 Task: Write a JavaScript function to check if a string is a valid URL.
Action: Mouse moved to (81, 6)
Screenshot: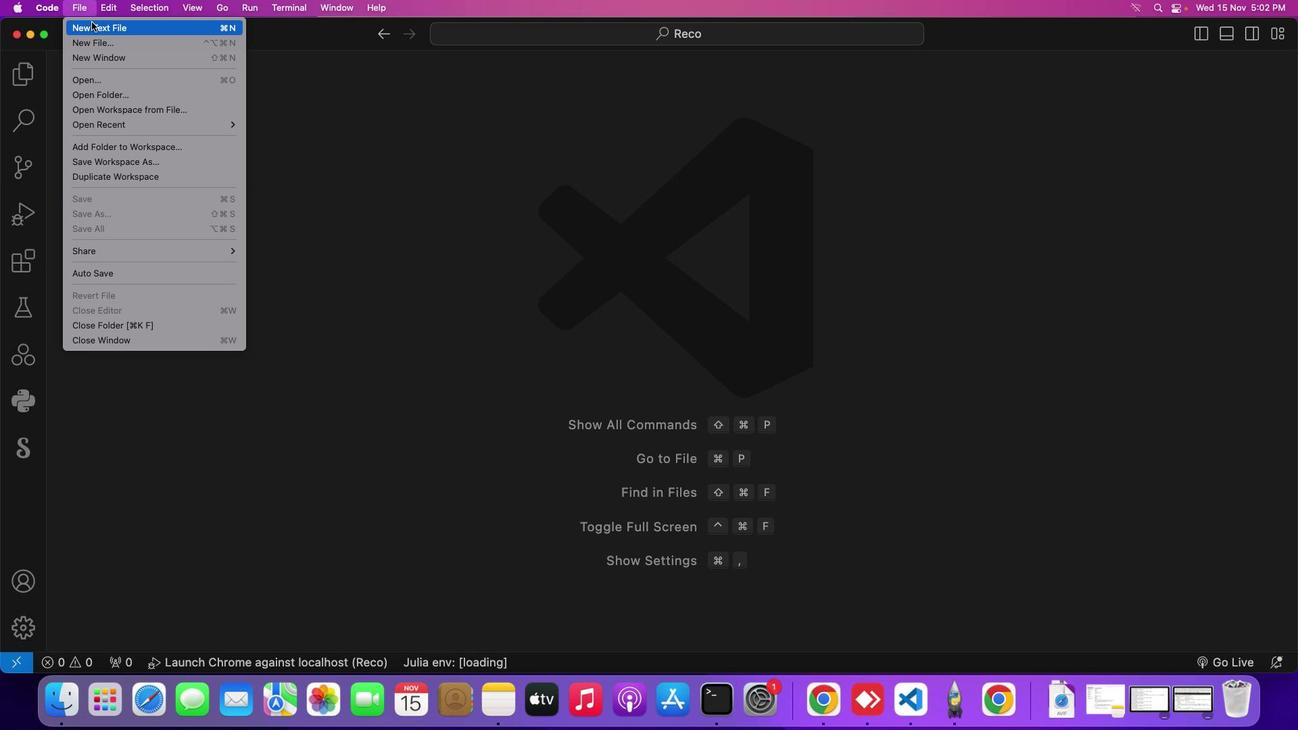 
Action: Mouse pressed left at (81, 6)
Screenshot: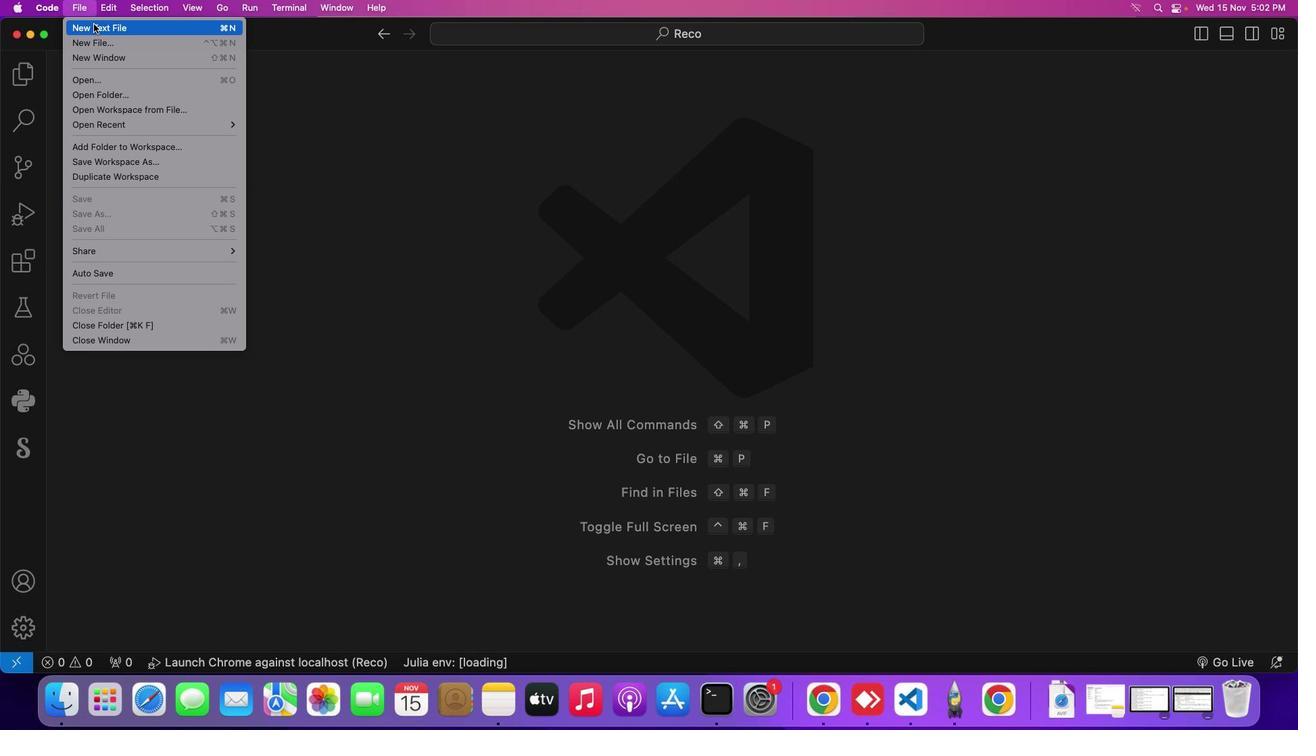 
Action: Mouse moved to (93, 23)
Screenshot: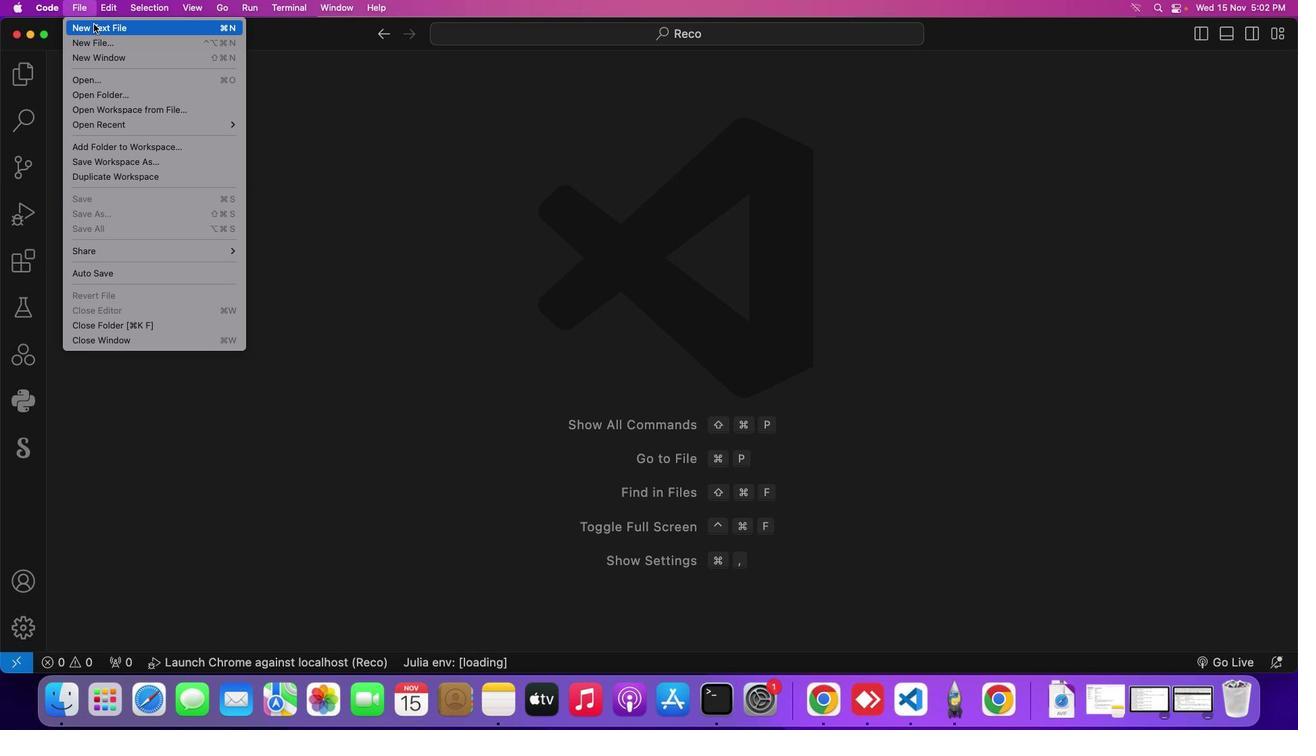 
Action: Mouse pressed left at (93, 23)
Screenshot: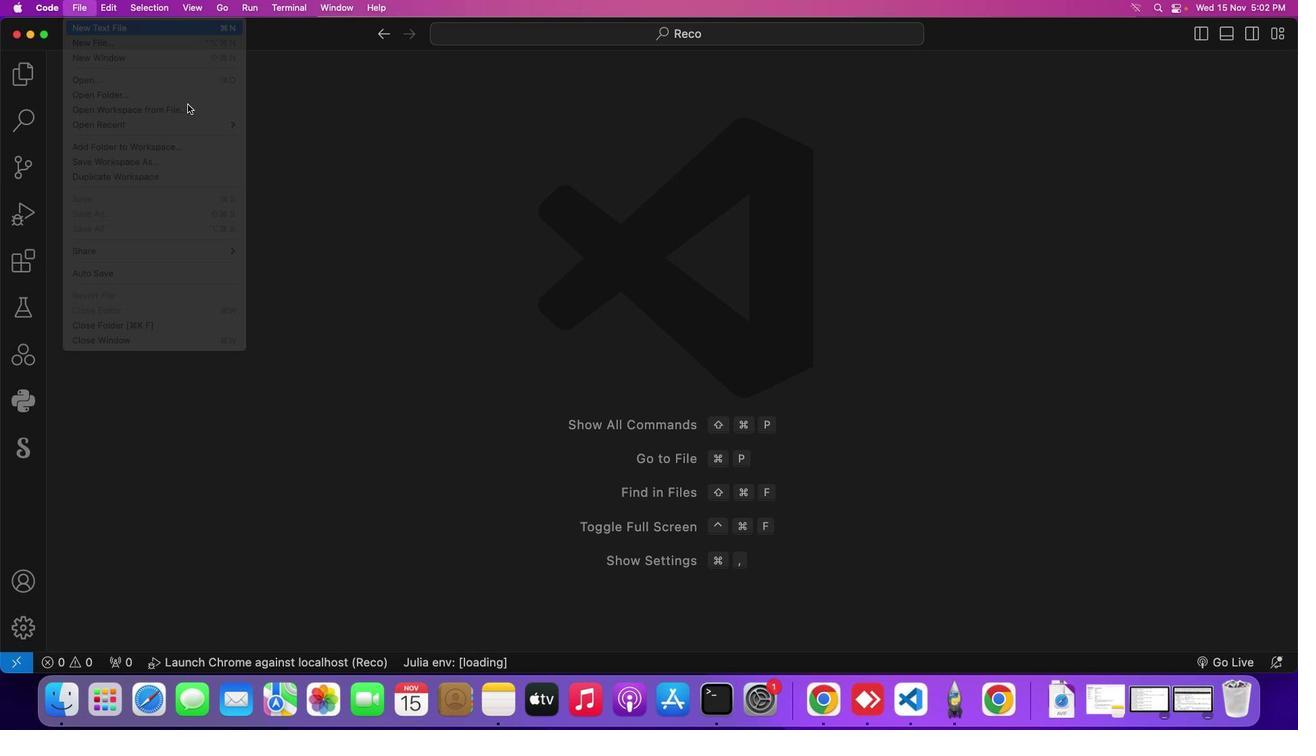 
Action: Mouse moved to (293, 281)
Screenshot: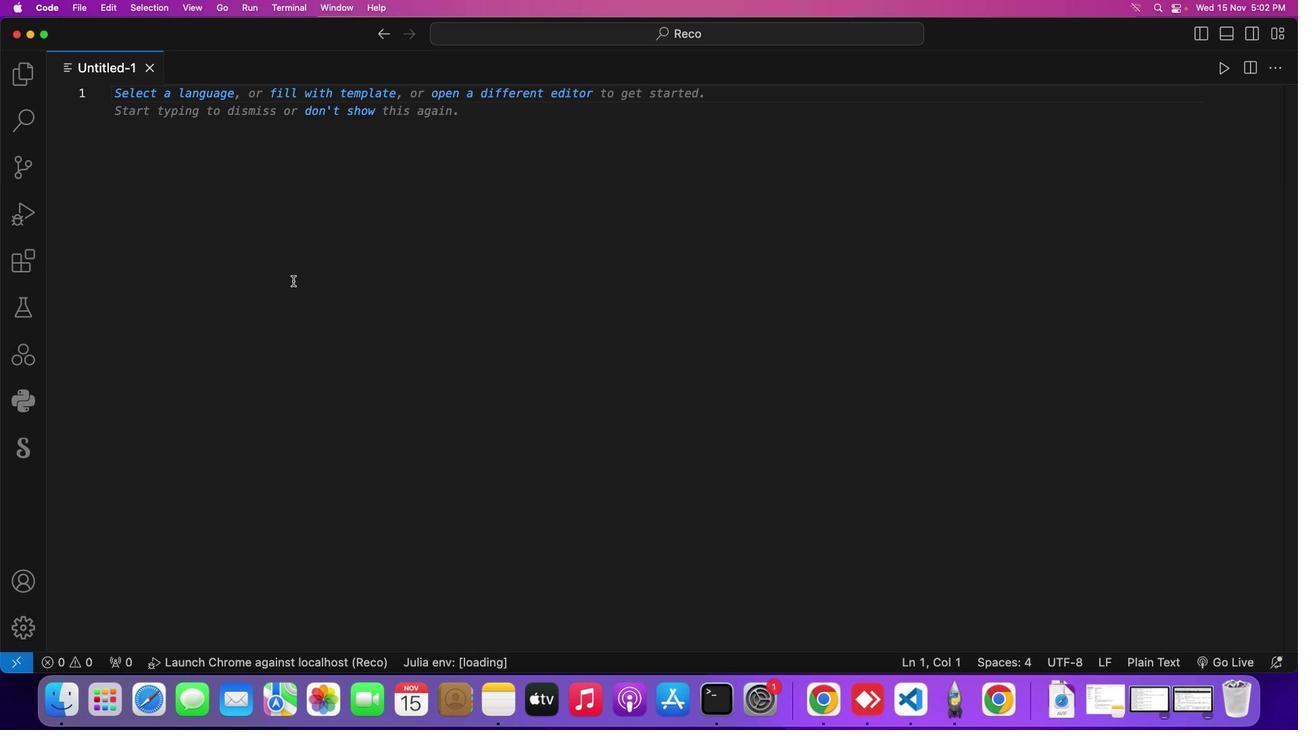 
Action: Key pressed Key.cmd's'
Screenshot: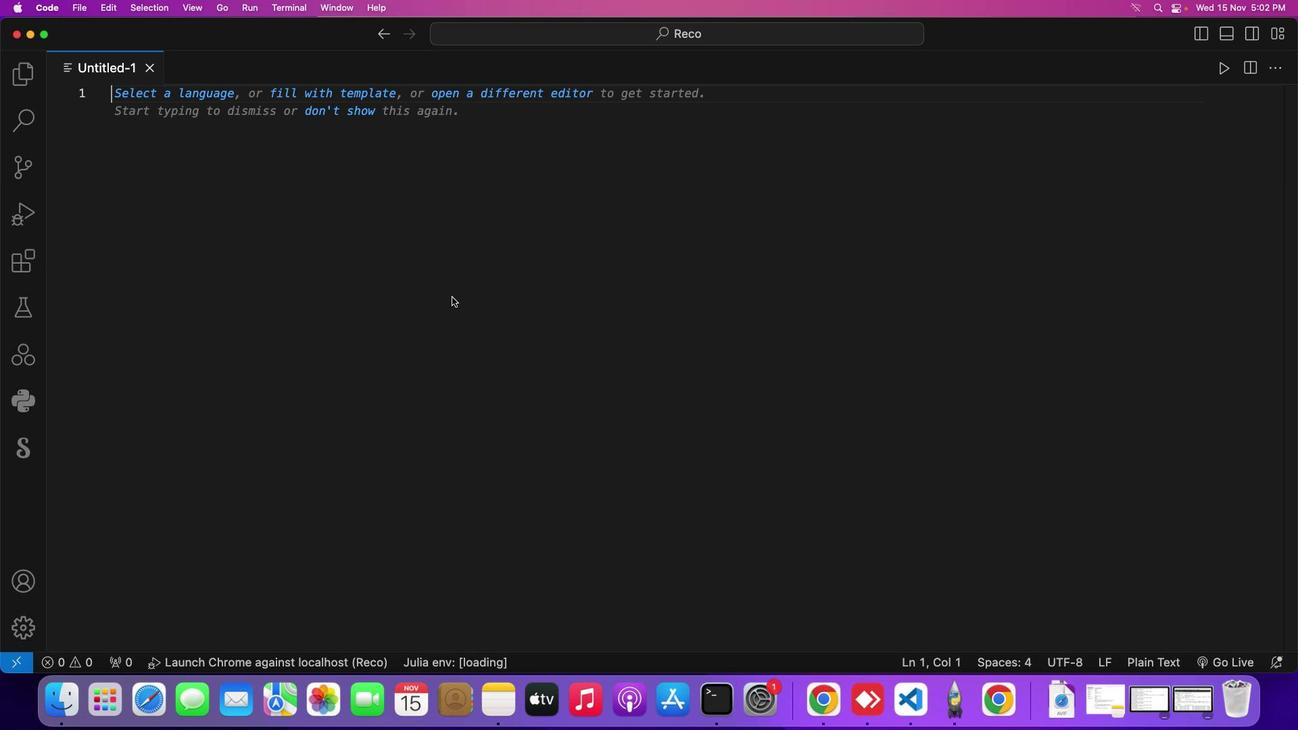 
Action: Mouse moved to (668, 281)
Screenshot: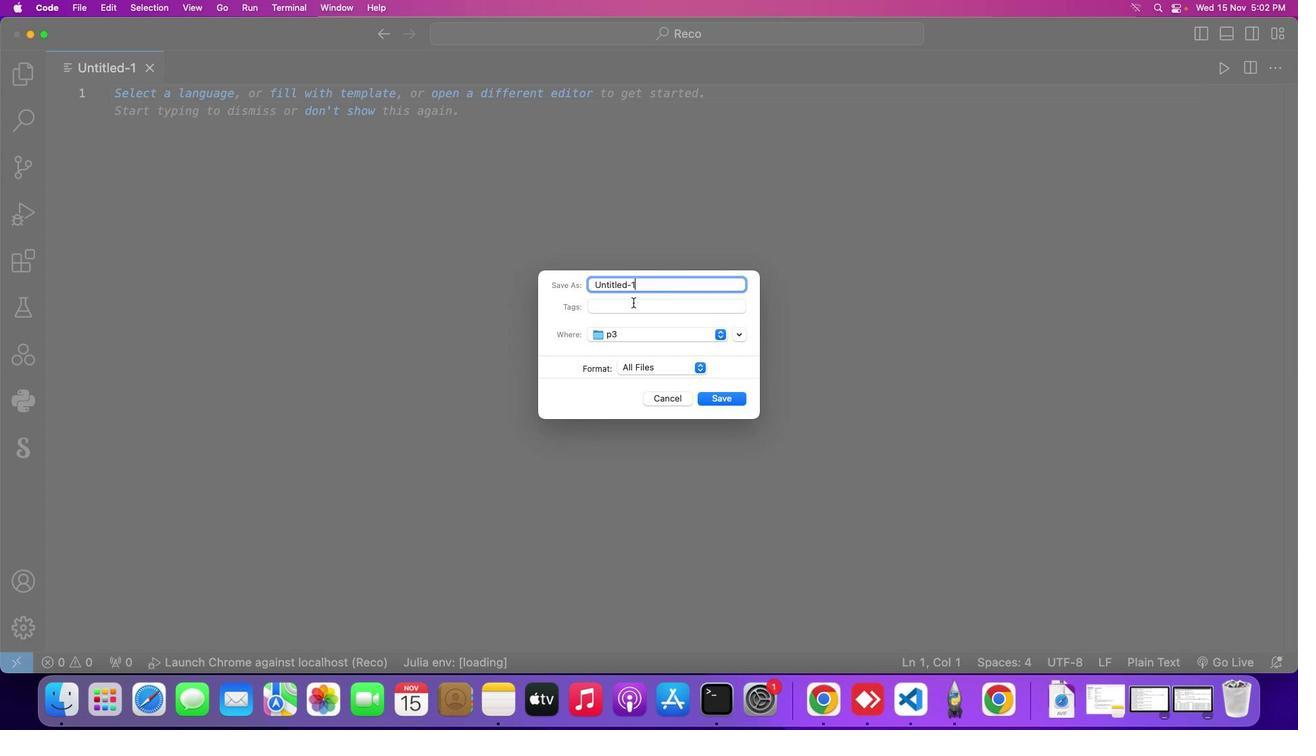 
Action: Mouse pressed left at (668, 281)
Screenshot: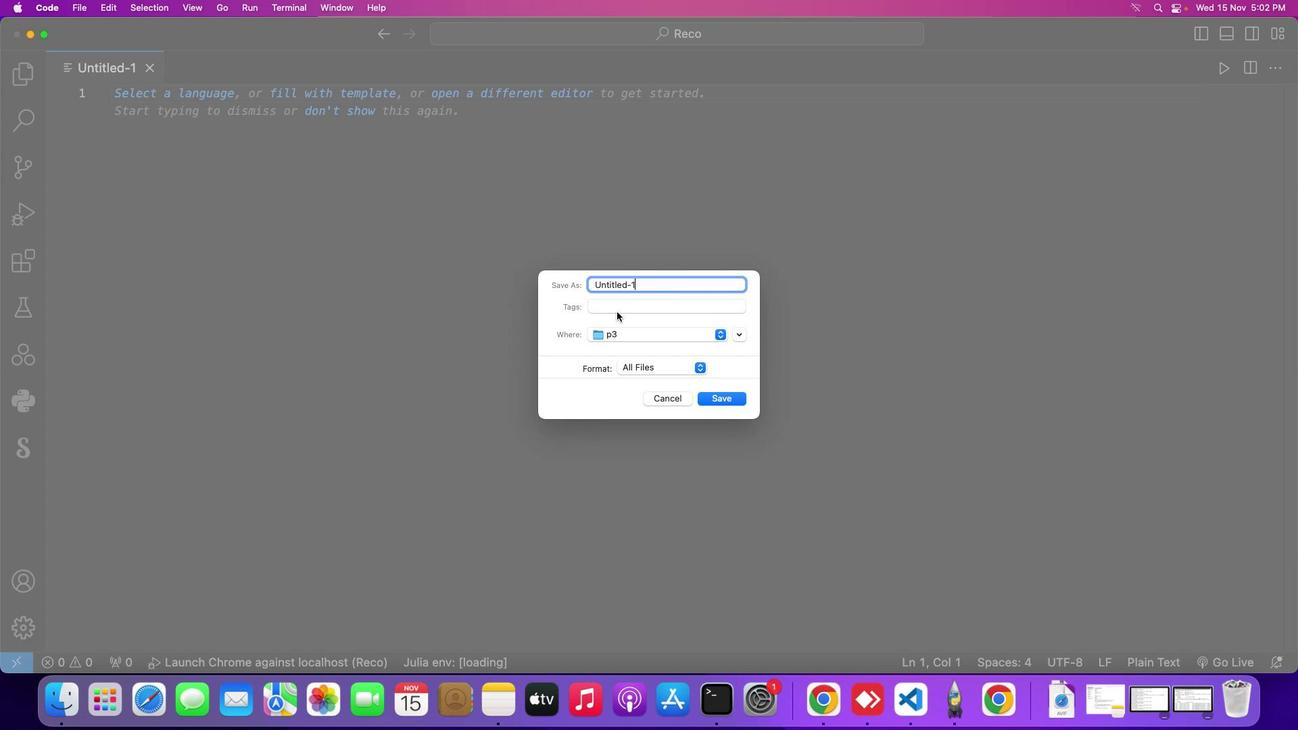 
Action: Mouse moved to (617, 311)
Screenshot: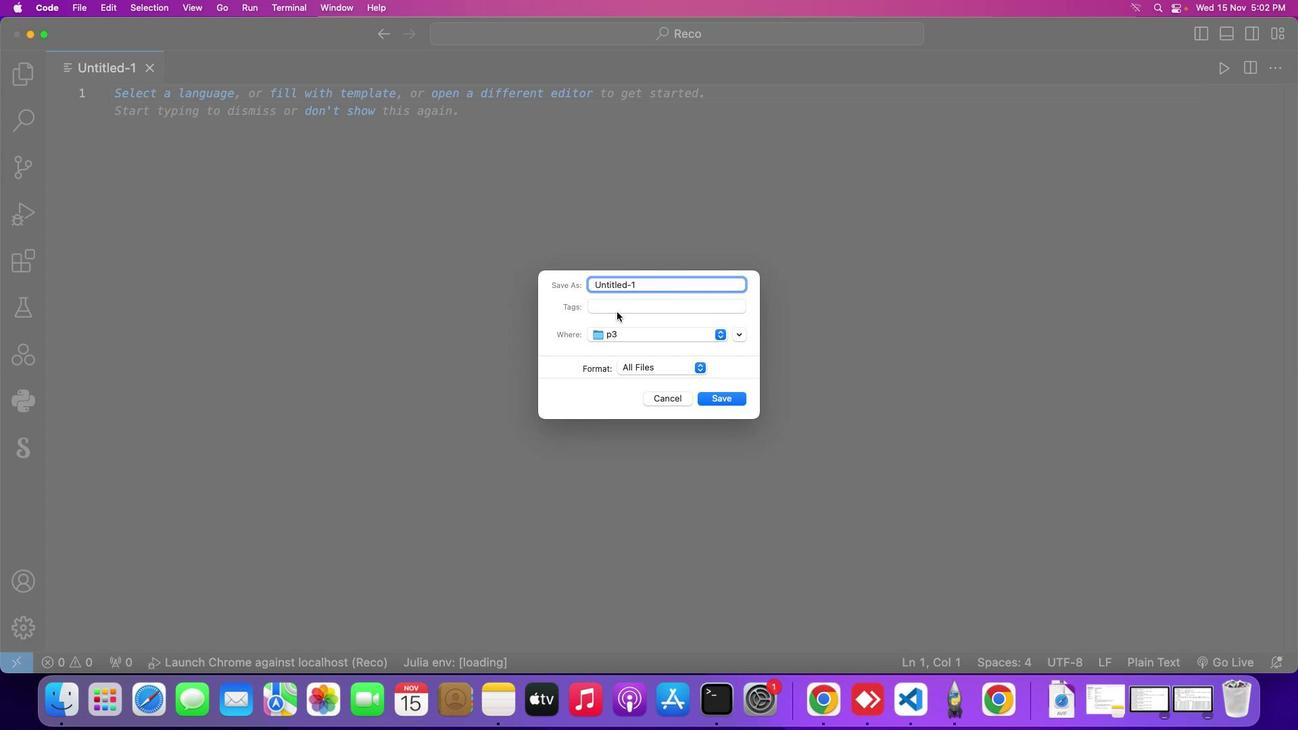 
Action: Key pressed Key.backspaceKey.backspaceKey.backspaceKey.backspaceKey.backspaceKey.backspaceKey.backspaceKey.backspaceKey.backspaceKey.backspace'd''e''m''o'Key.shift_r'C''h''e''c''k''.''j''s'Key.enter'f'Key.backspace'f''y''b''c'Key.backspaceKey.backspaceKey.backspace'u''n''c''t''i''o''n'Key.space'v''a''k''u'Key.backspaceKey.backspace'l''i''d''a''t''e'Key.shift_r'U''R''L'Key.shift_r'(''u''r''l'Key.rightKey.spaceKey.shift_r'{'Key.enter'c''o''n''s''t'Key.space'u''r''l'Key.shift_r'R''e''g''e''x'Key.space'='Key.space'/'Key.shift_r'^'Key.shift_r'(''f''t''p'Key.shift_r'|''h''t''t''p'Key.shift_r'|''g'Key.backspace'h''t''t''p''s'Key.spaceKey.backspaceKey.rightKey.shift_r':''\\''/''\\''/''['Key.shift_r'('Key.backspaceKey.shift_r'^'Key.spaceKey.shift_r'"'Key.backspaceKey.shift_r'"'Key.backspaceKey.backspaceKey.shift_r'"'Key.rightKey.backspaceKey.spaceKey.leftKey.leftKey.spaceKey.rightKey.rightKey.backspaceKey.rightKey.shift_r'+'Key.shift_r'$''d''='Key.backspaceKey.backspace'/'';'Key.enterKey.enter'i''f'Key.spaceKey.shift_r'(''u''r''l'Key.shift_r'r'Key.backspaceKey.shift_r'R''e''g''e''x''.''t''e''s''t'Key.shift_r'(''u''r''l'Key.rightKey.rightKey.spaceKey.shift_r'{'Key.enter'r''e''t''u''r''n'Key.spaceKey.shift_r'"'Key.shift_r'V''a''l''i''d'Key.spaceKey.shift_r'U''R''L'Key.right';'Key.enterKey.backspaceKey.backspaceKey.backspaceKey.down'e''l''s''e'Key.spaceKey.shift_r'{'Key.enterKey.upKey.leftKey.leftKey.leftKey.spaceKey.downKey.tab'r''e''t''u''r''n'Key.spaceKey.shift_r'"'Key.shift_r'I''n''v''a''l''i''d'Key.spaceKey.shift_r'U''R'Key.shift_r'L'Key.right';'Key.downKey.downKey.enterKey.enter'/''/'Key.spaceKey.shift_r'E''x''a''m''p''l''e'Key.space'u''s''a''g''e'Key.shift_r':'Key.enter'c''o''n''s''t'Key.space'u''r''l''1'Key.space'='Key.spaceKey.shift_r'"''h''t''t''p''s'Key.shift_r':''/''/''w''w''w''.''e''x''a''m''p''l''e''.''c''o''m'Key.right';'Key.enter'c''o''n''s''t'Key.space'u''r''l''2'Key.space'='Key.spaceKey.shift_r'"'Key.shift_r'I''n''v''a''l''i''d''-''u''r''l'Key.right';'Key.enterKey.enter'c''o''n''s''o''l''e''.''l''o''g'Key.shift_r'(''v''a''l''i''d''d'Key.backspace'a''t''e'Key.shift_r'U''R''L'Key.shift_r'(''u''r''l''1'Key.rightKey.right';'Key.tab'/''/'Key.space'v''a''l''i''d'Key.space'u''r'';'Key.backspace'l'Key.enter'c''o''n''s''o''l''e''.''l''o''g'Key.shift_r'(''c'Key.backspaceKey.shift_r'V''a''l''i'Key.backspaceKey.backspaceKey.backspaceKey.backspace'v''a''l''i''d''a''t''e'Key.shift_r'R'Key.backspaceKey.shift_r'U''r'Key.backspaceKey.shift_r'R''L'Key.shift_r'(''u''r''l''2'Key.rightKey.right';'Key.tab'/''/'Key.space'i'Key.backspaceKey.shift_r'I''n''v''a''l''i''d'Key.spaceKey.shift_r'U''R''L'Key.enterKey.enter
Screenshot: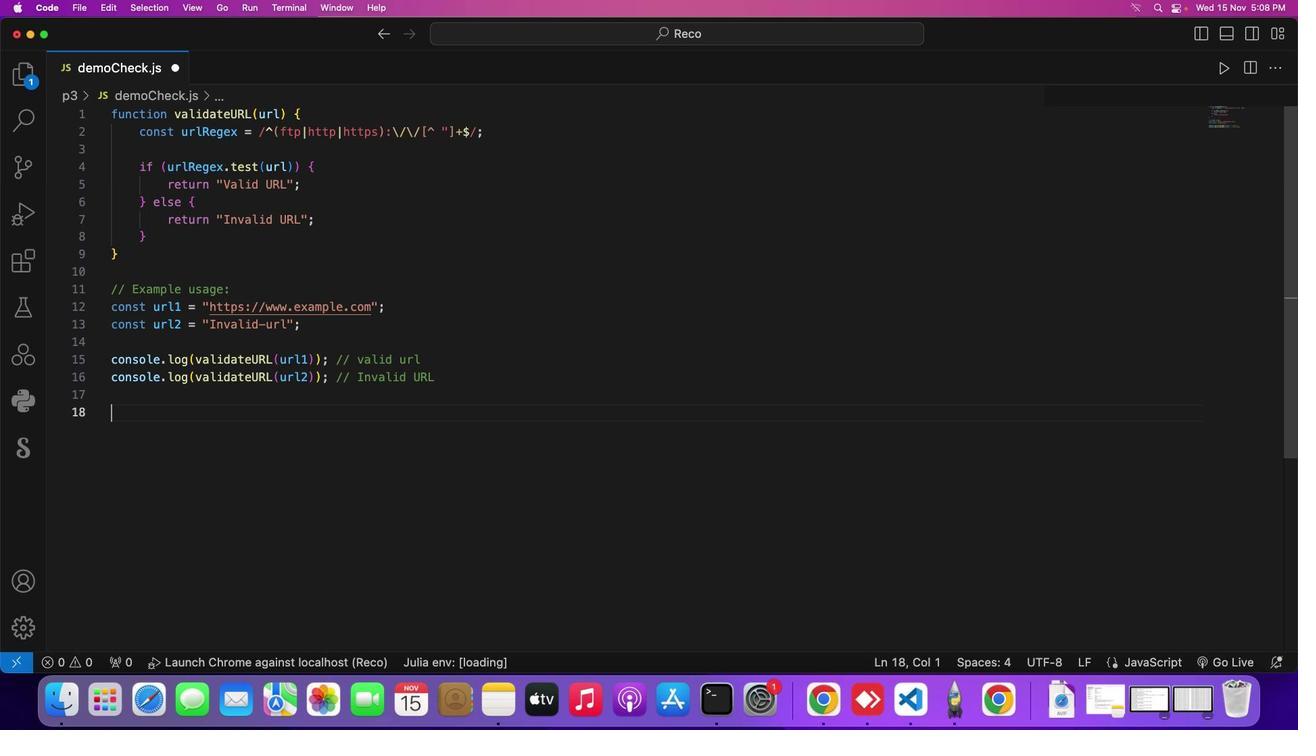 
Action: Mouse moved to (388, 346)
Screenshot: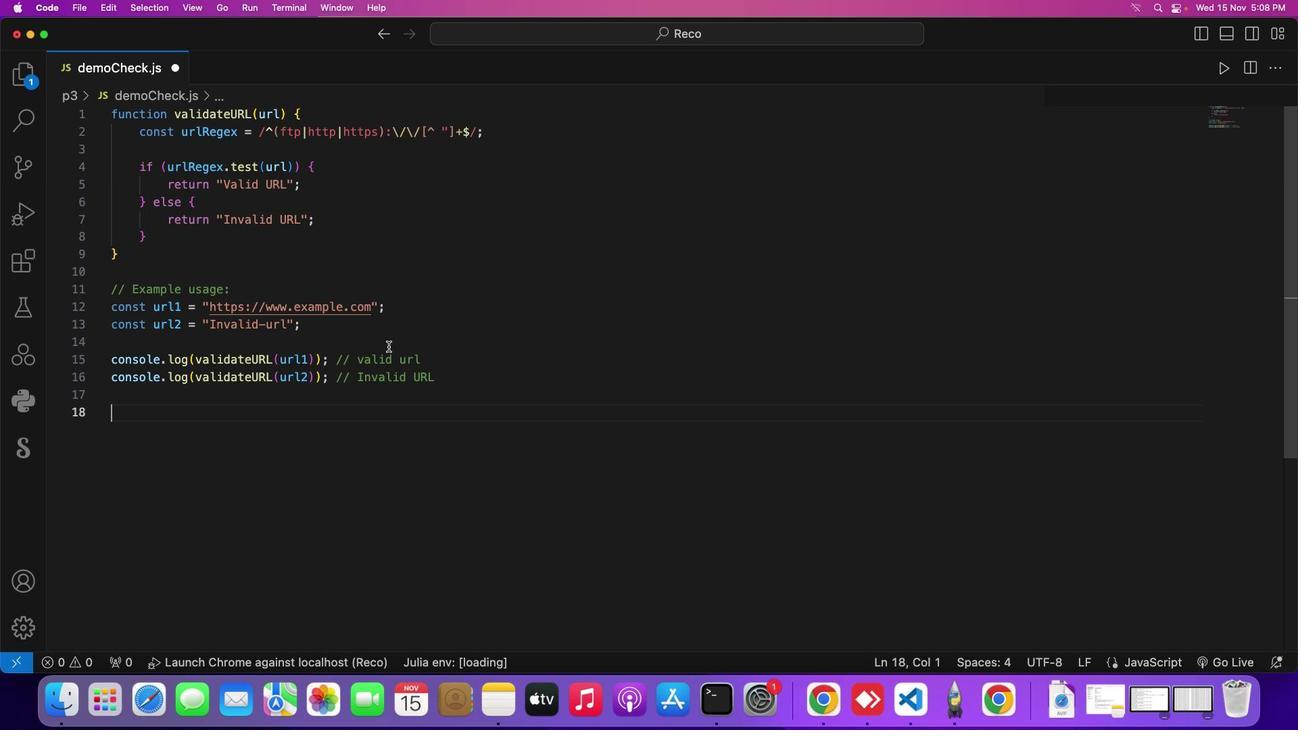 
Action: Key pressed Key.cmd's'
Screenshot: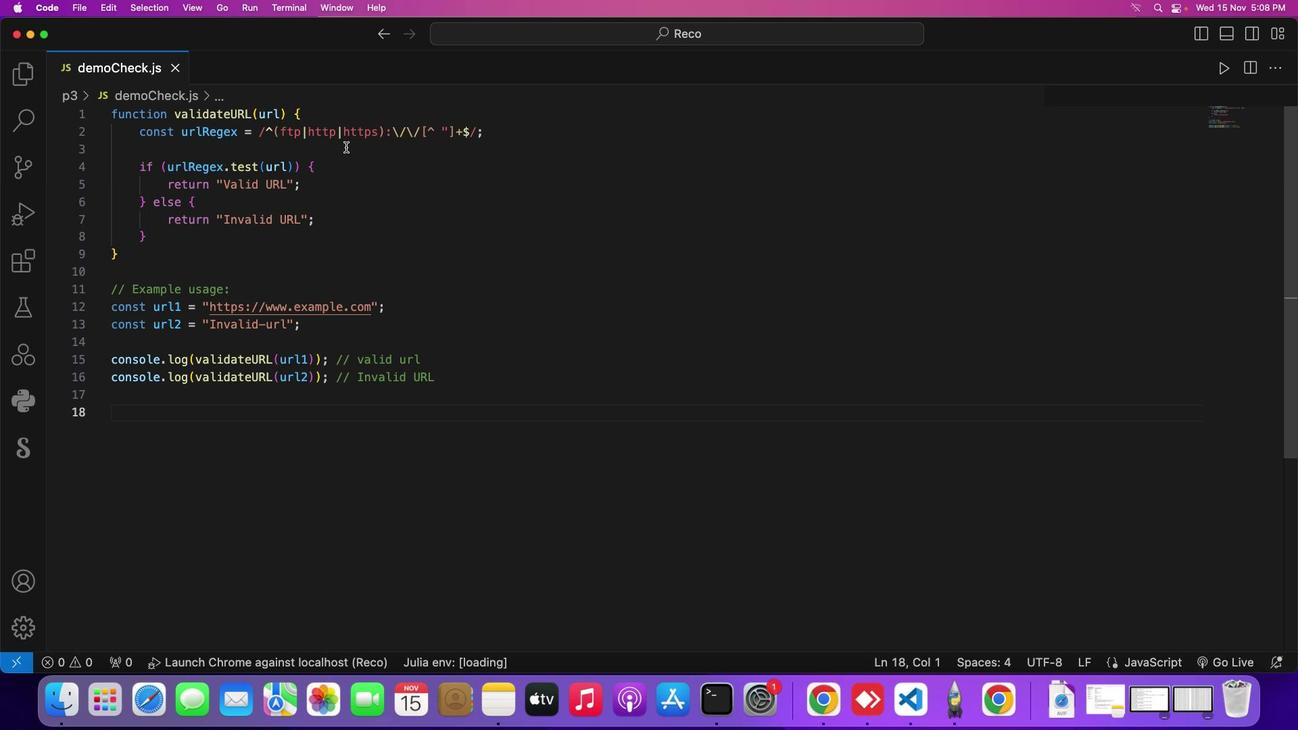 
Action: Mouse moved to (316, 17)
Screenshot: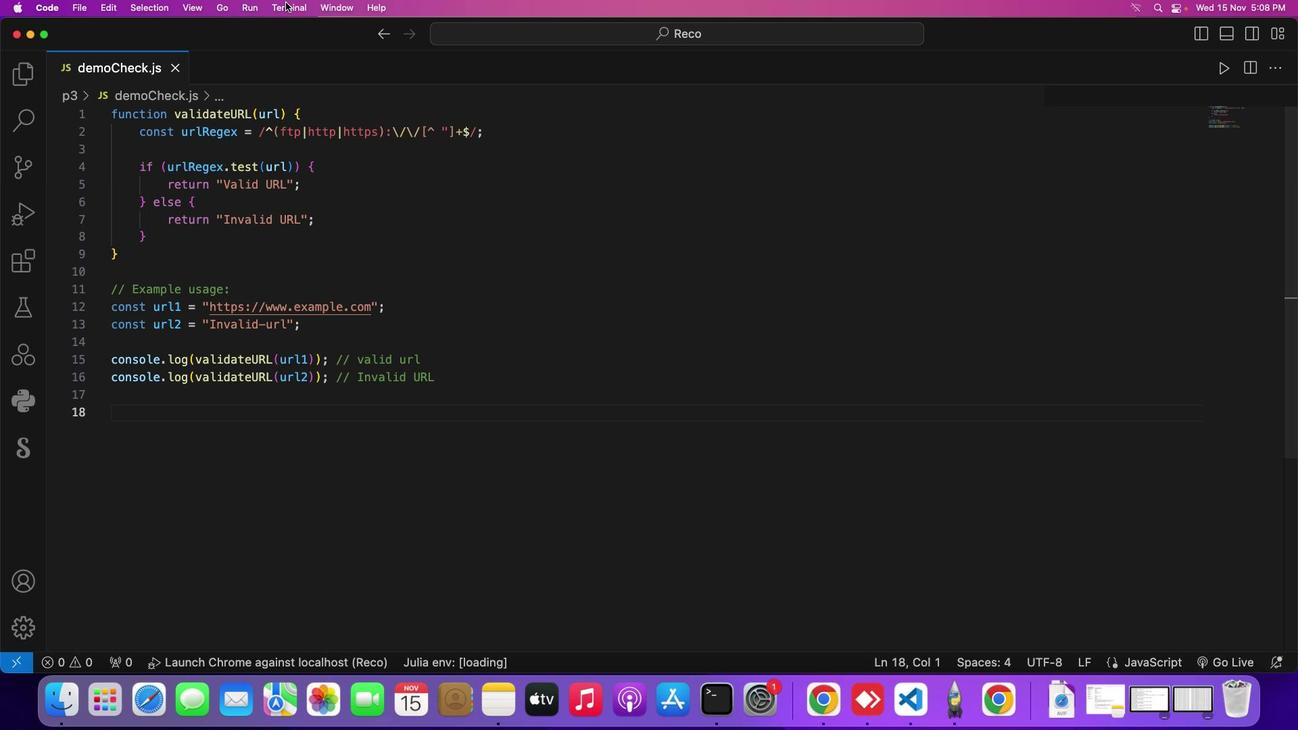 
Action: Key pressed Key.cmd
Screenshot: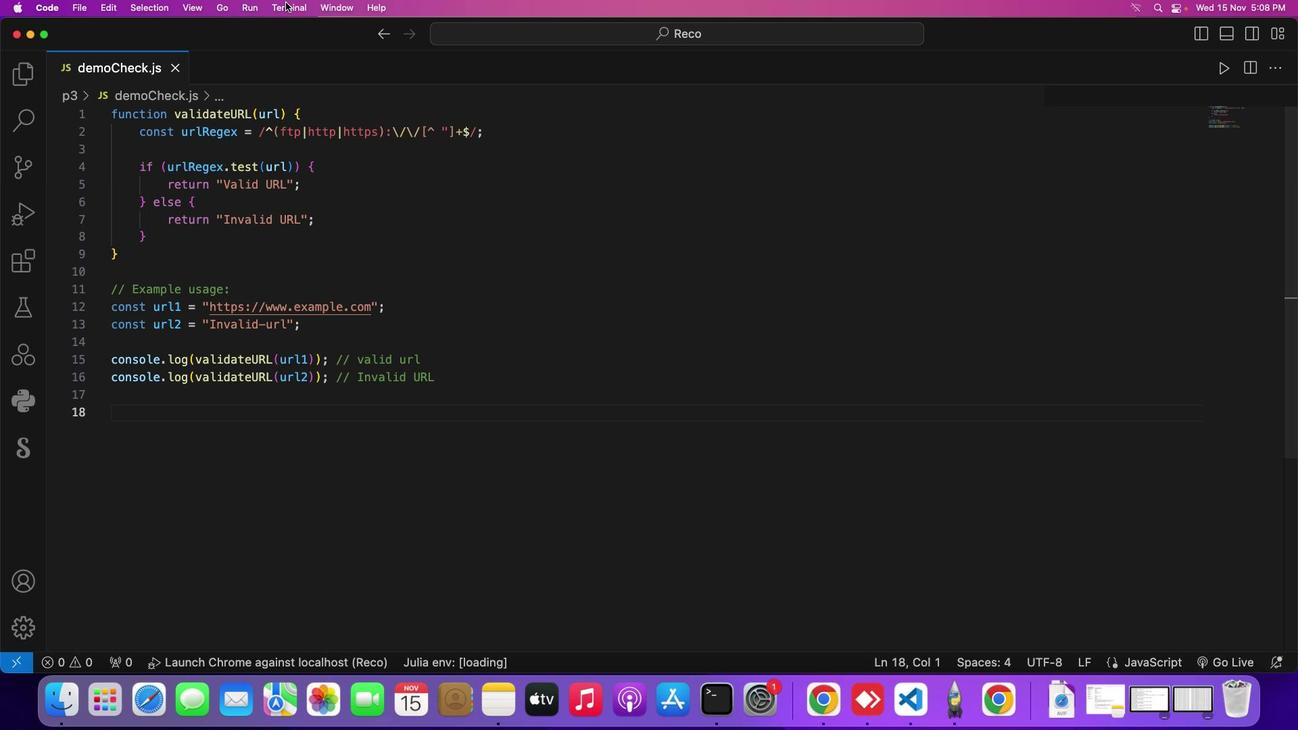 
Action: Mouse moved to (280, 0)
Screenshot: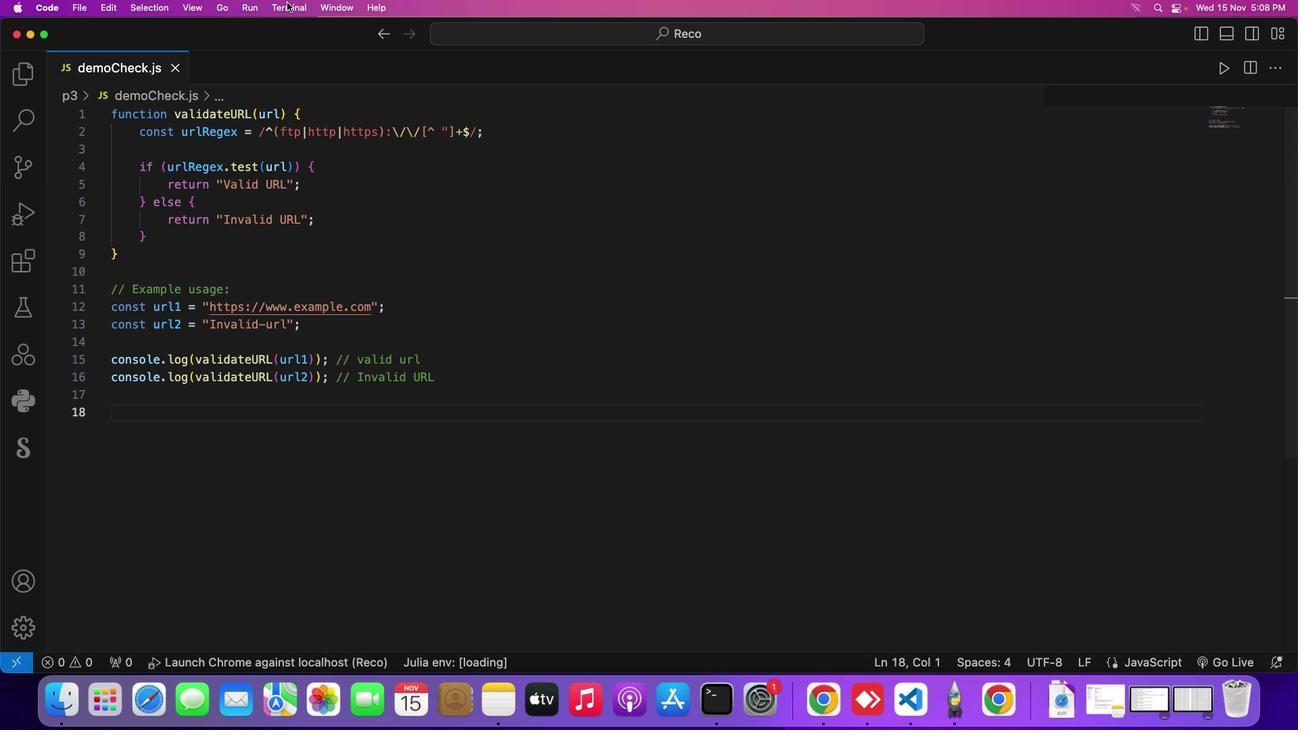 
Action: Key pressed 's'
Screenshot: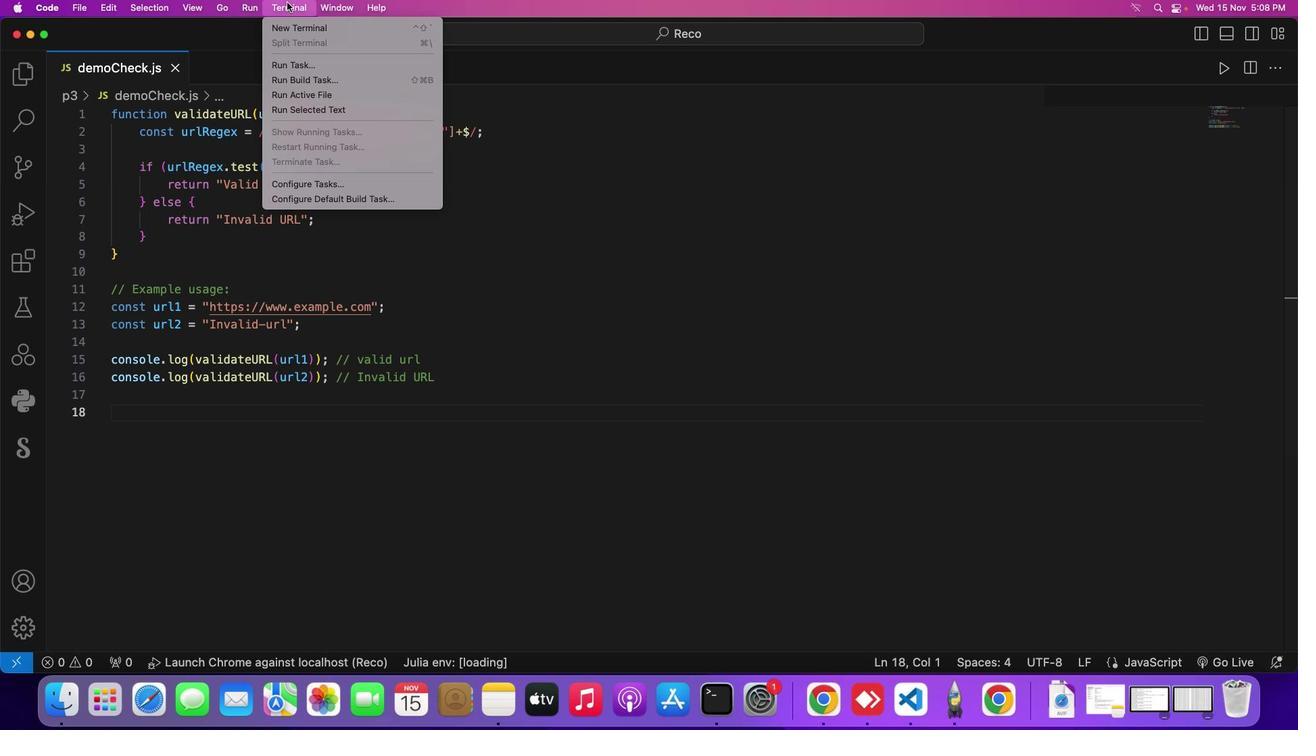 
Action: Mouse moved to (286, 2)
Screenshot: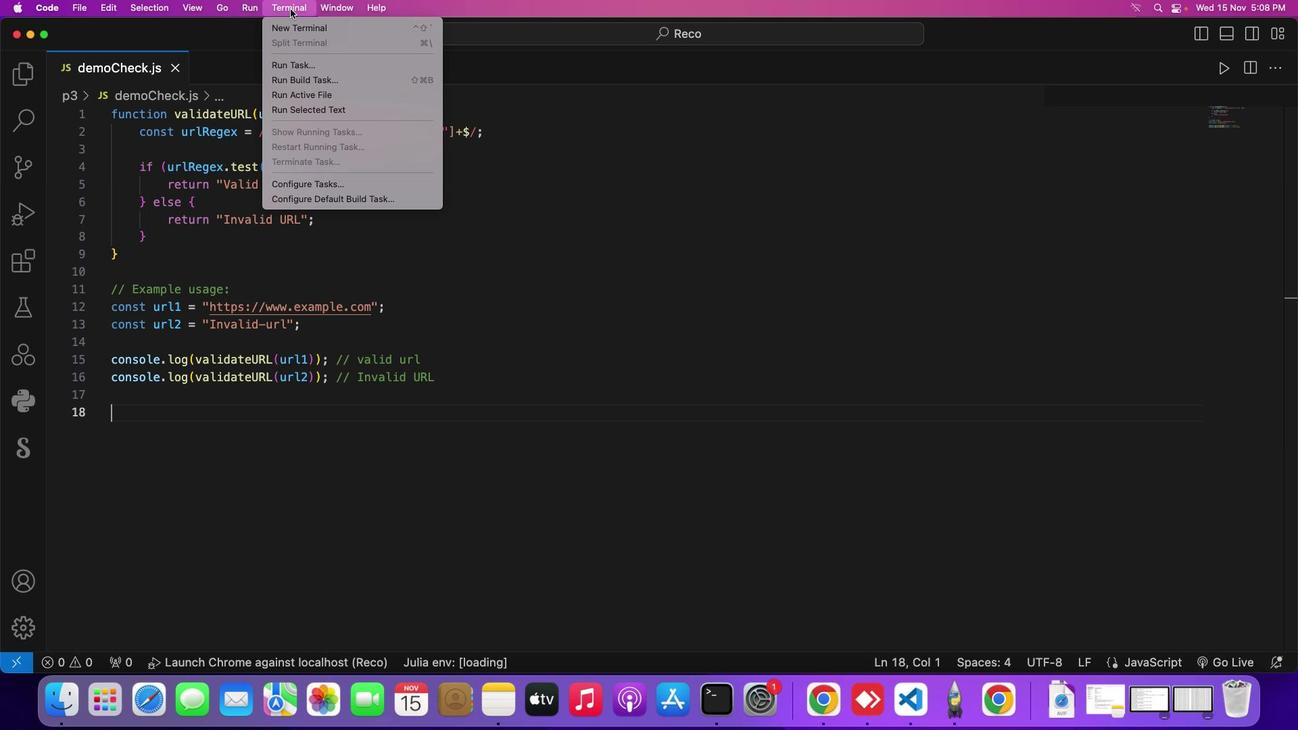 
Action: Mouse pressed left at (286, 2)
Screenshot: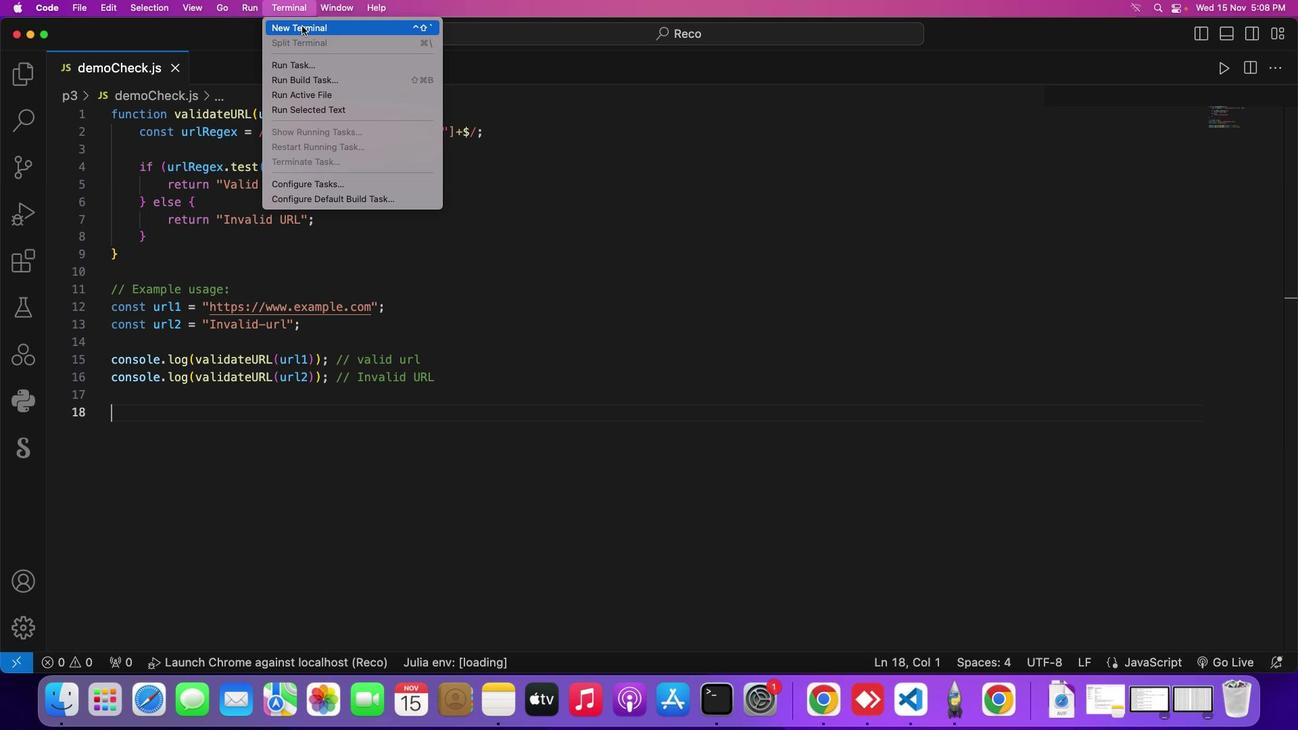 
Action: Mouse moved to (302, 26)
Screenshot: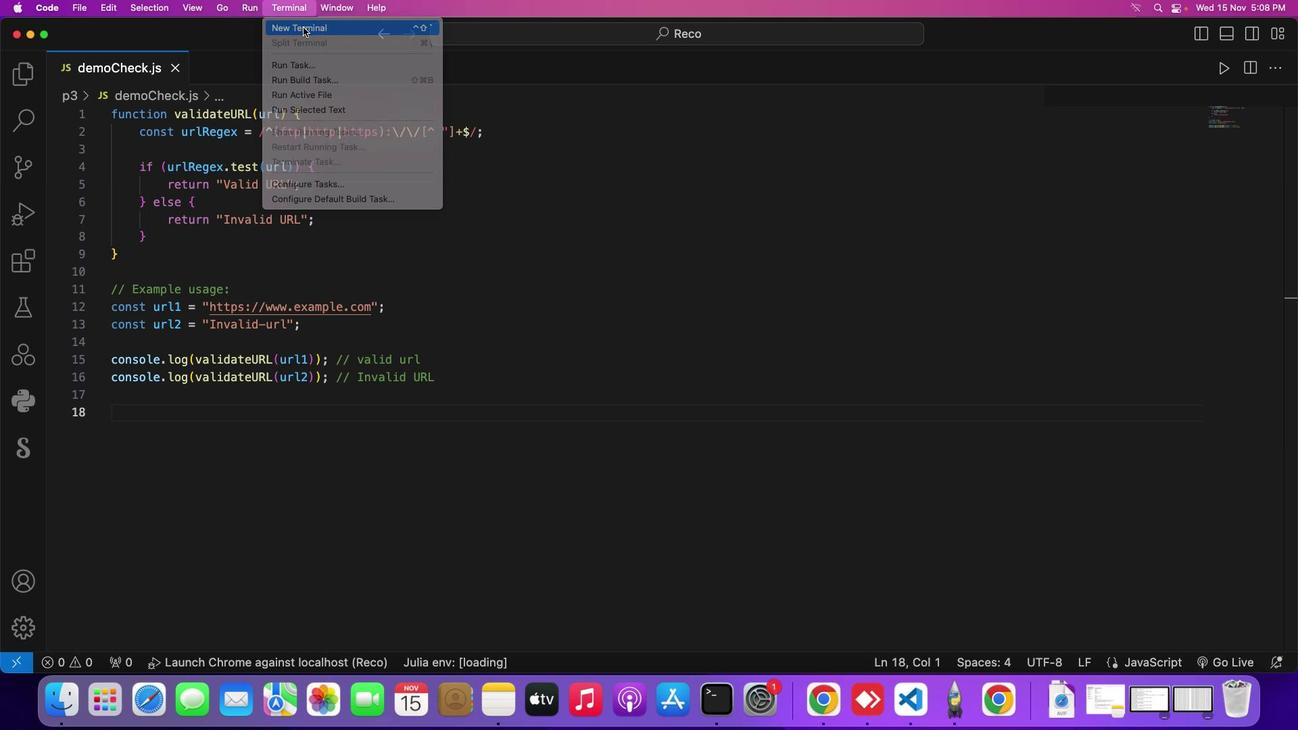 
Action: Mouse pressed left at (302, 26)
Screenshot: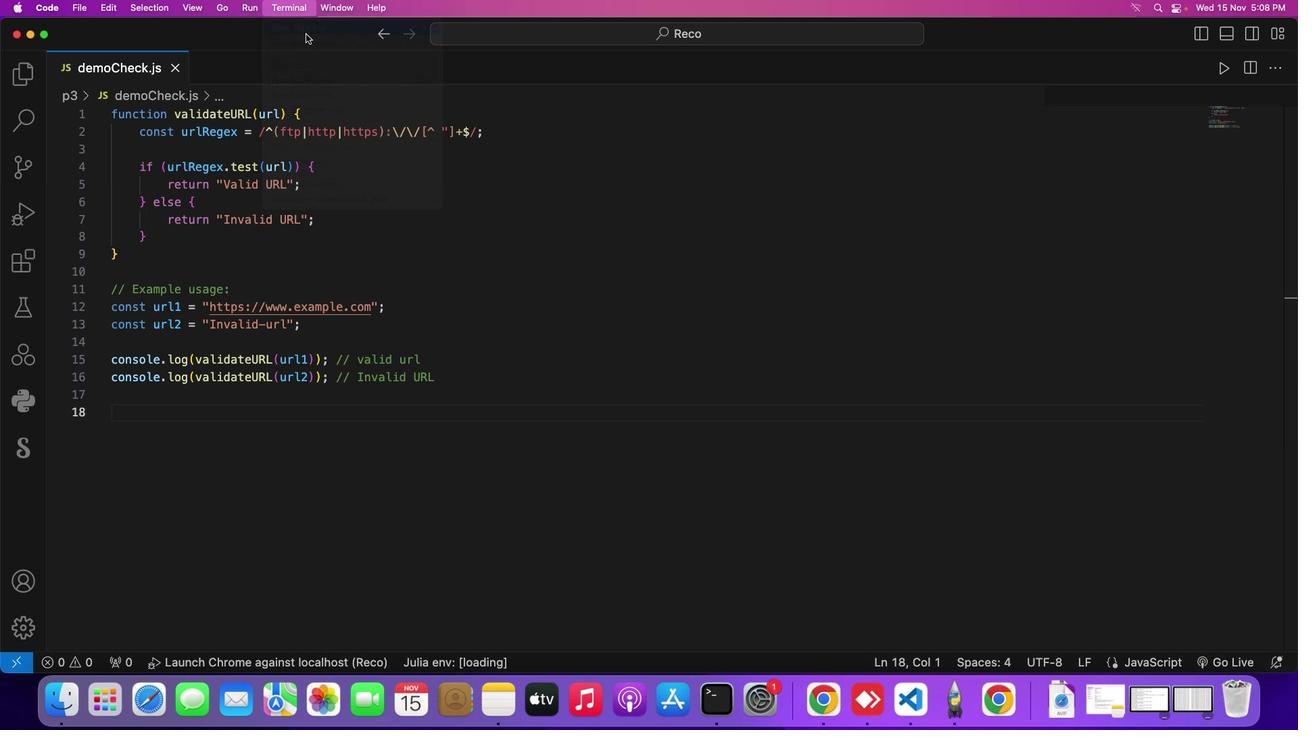 
Action: Mouse moved to (1143, 295)
Screenshot: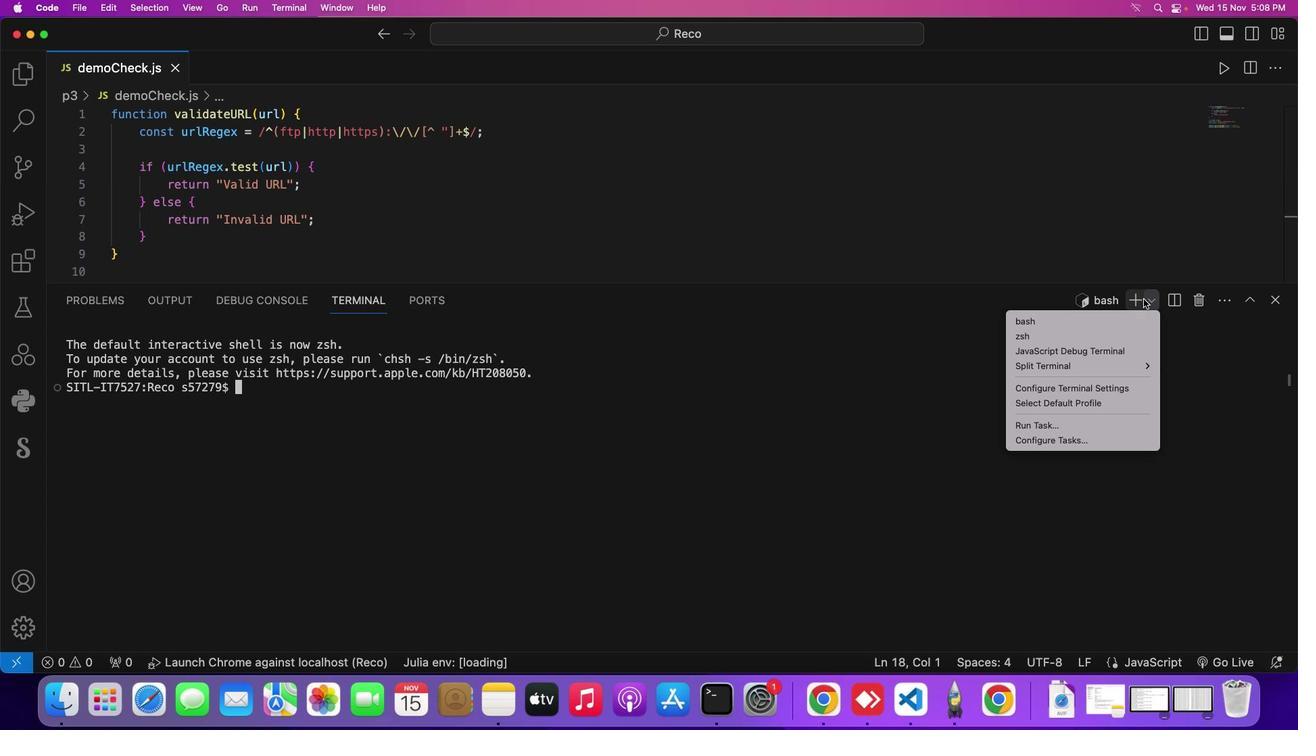
Action: Mouse pressed left at (1143, 295)
Screenshot: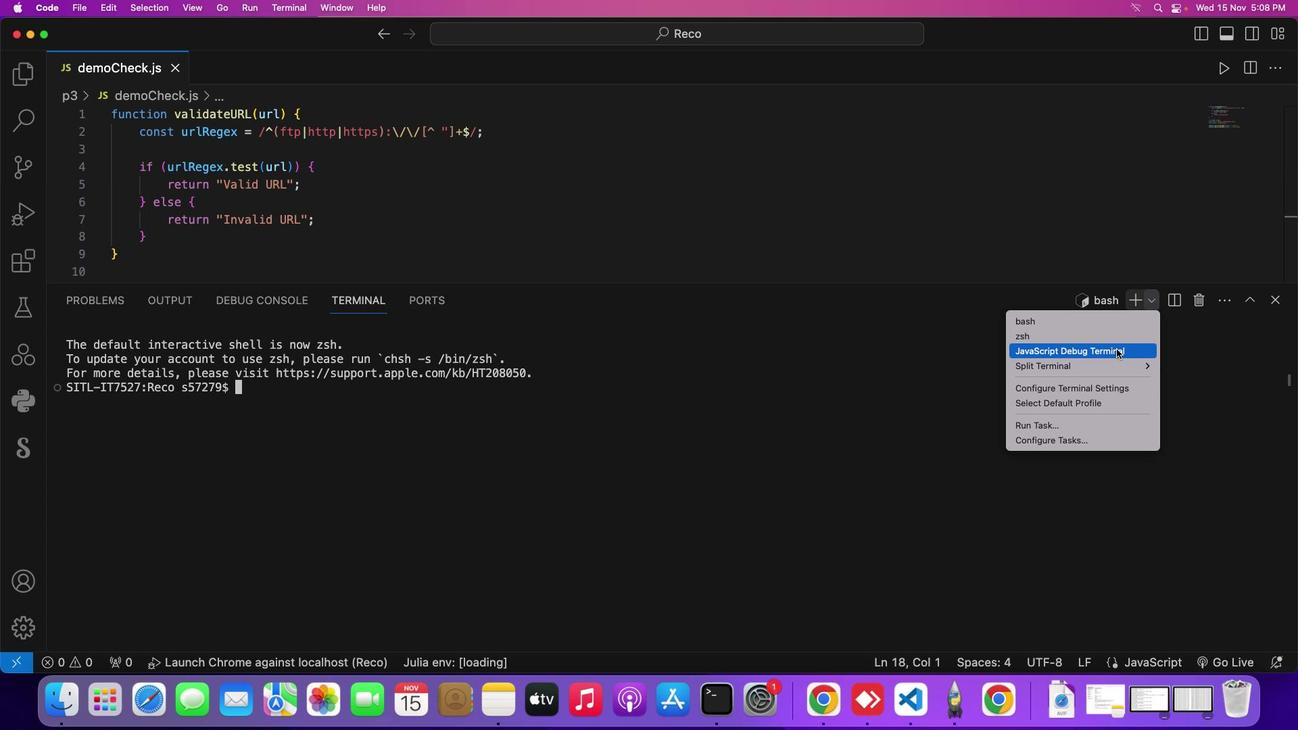 
Action: Mouse moved to (1114, 351)
Screenshot: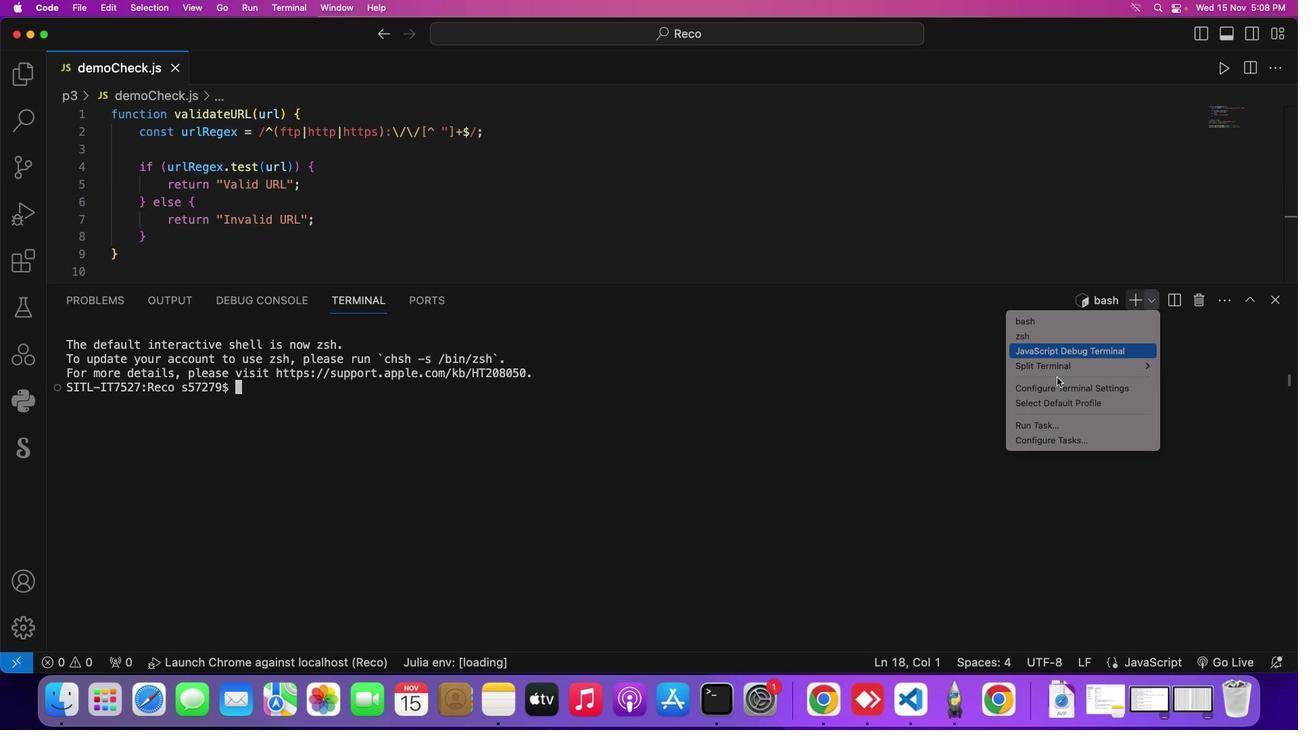 
Action: Mouse pressed left at (1114, 351)
Screenshot: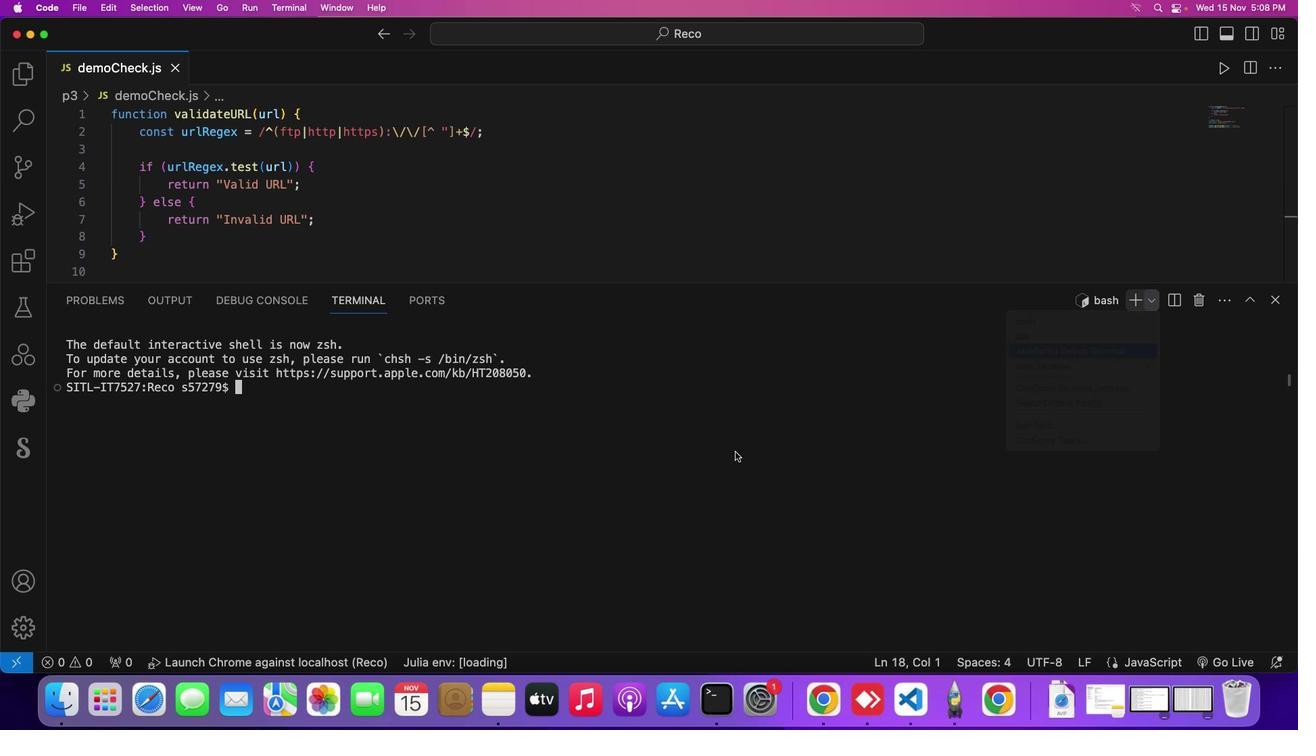
Action: Mouse moved to (291, 390)
Screenshot: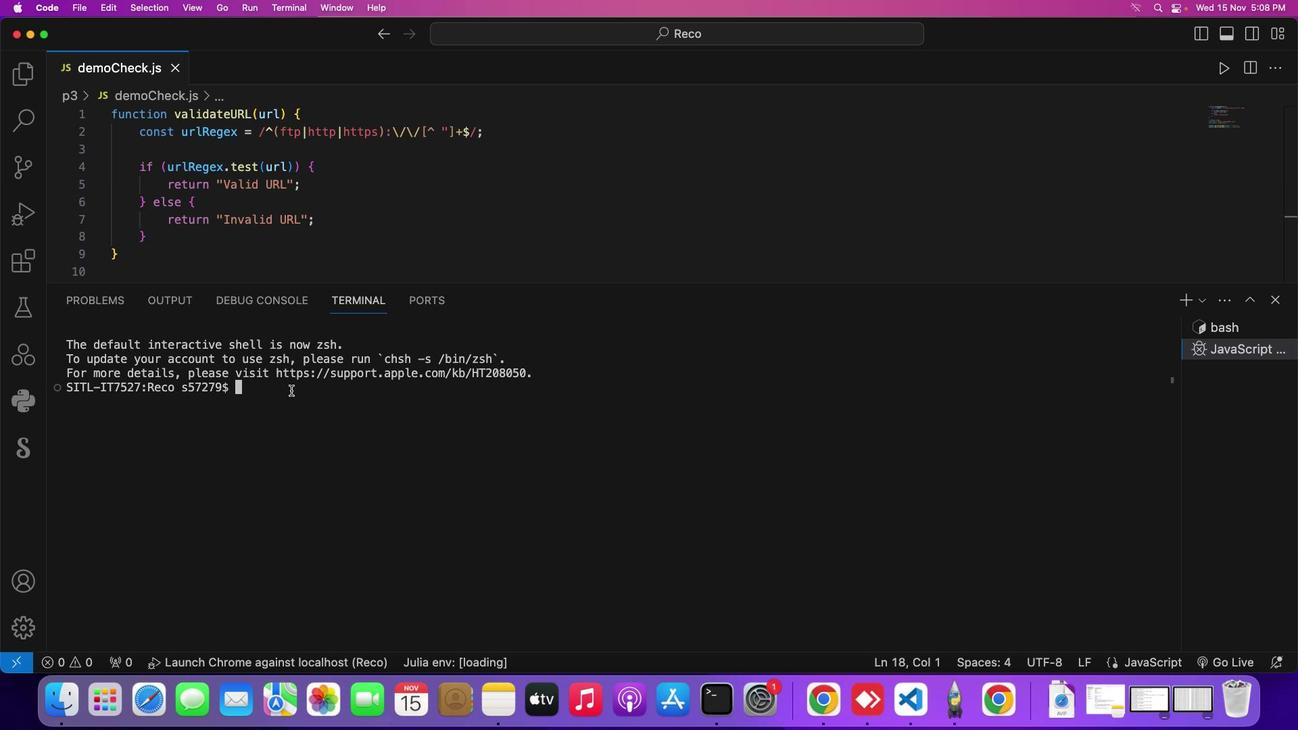 
Action: Mouse pressed left at (291, 390)
Screenshot: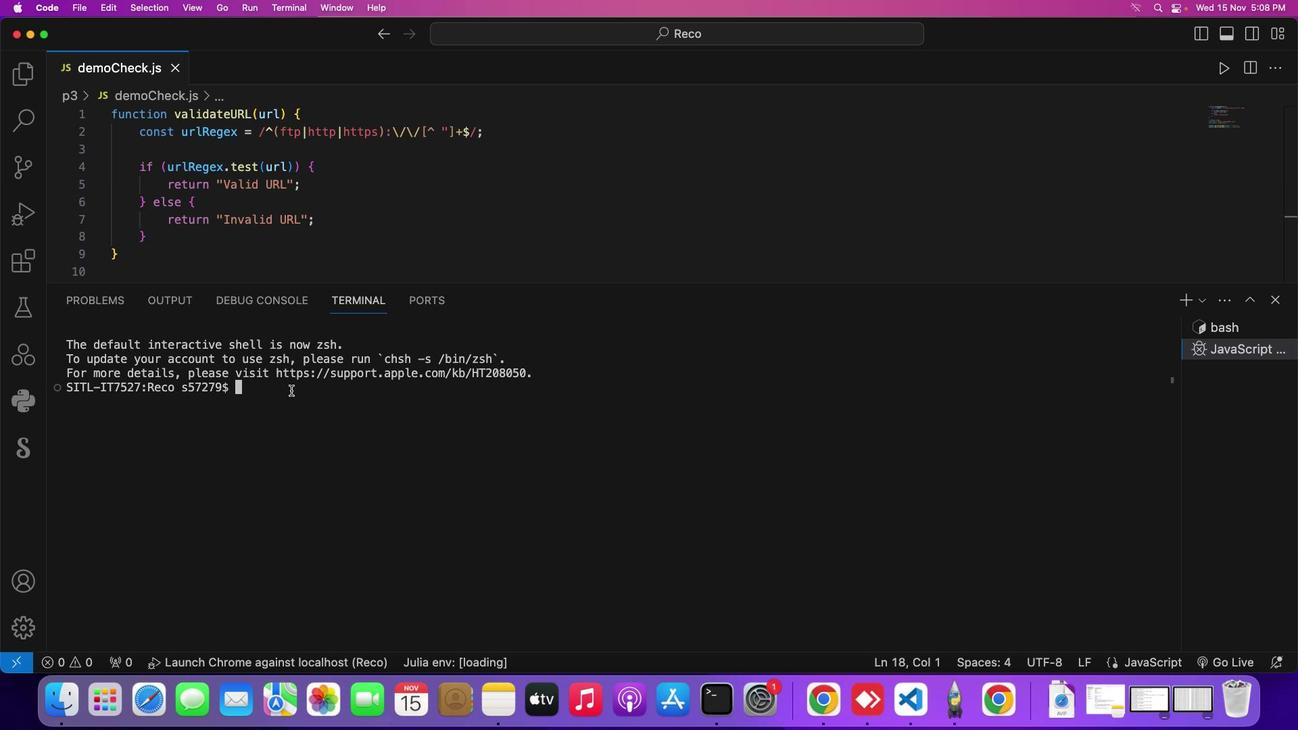 
Action: Key pressed 'n''o''d''e'Key.space'd'Key.backspace'd''e''m''o'Key.shift_r'C''h''e''c''k''.''j''s'Key.enter
Screenshot: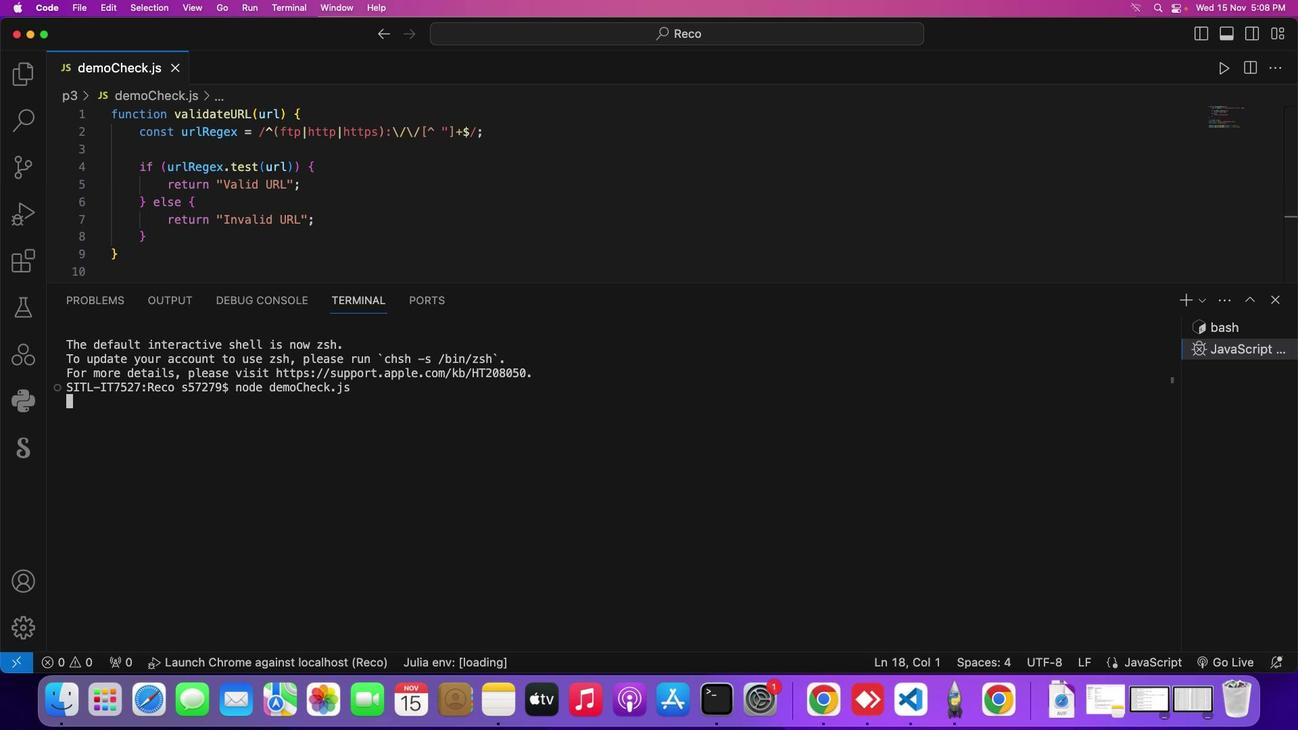 
Action: Mouse moved to (1276, 348)
Screenshot: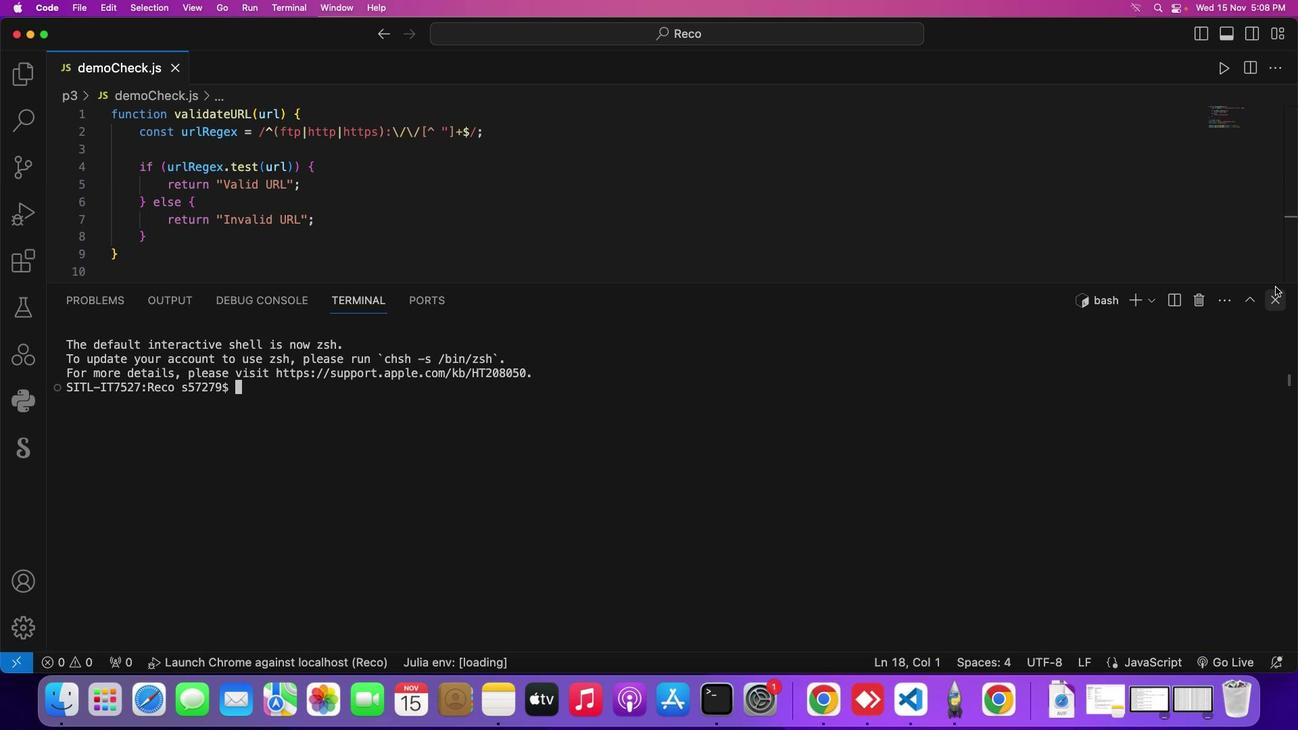 
Action: Mouse pressed left at (1276, 348)
Screenshot: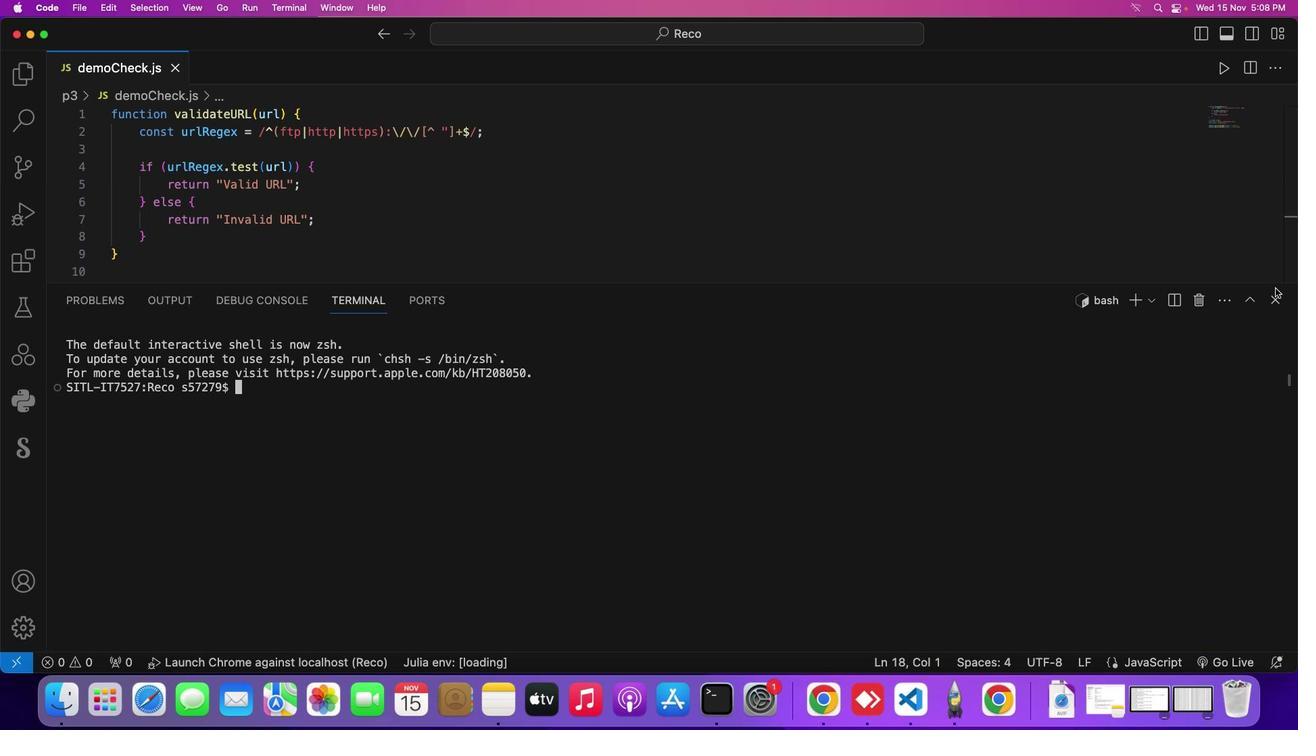 
Action: Mouse moved to (1275, 292)
Screenshot: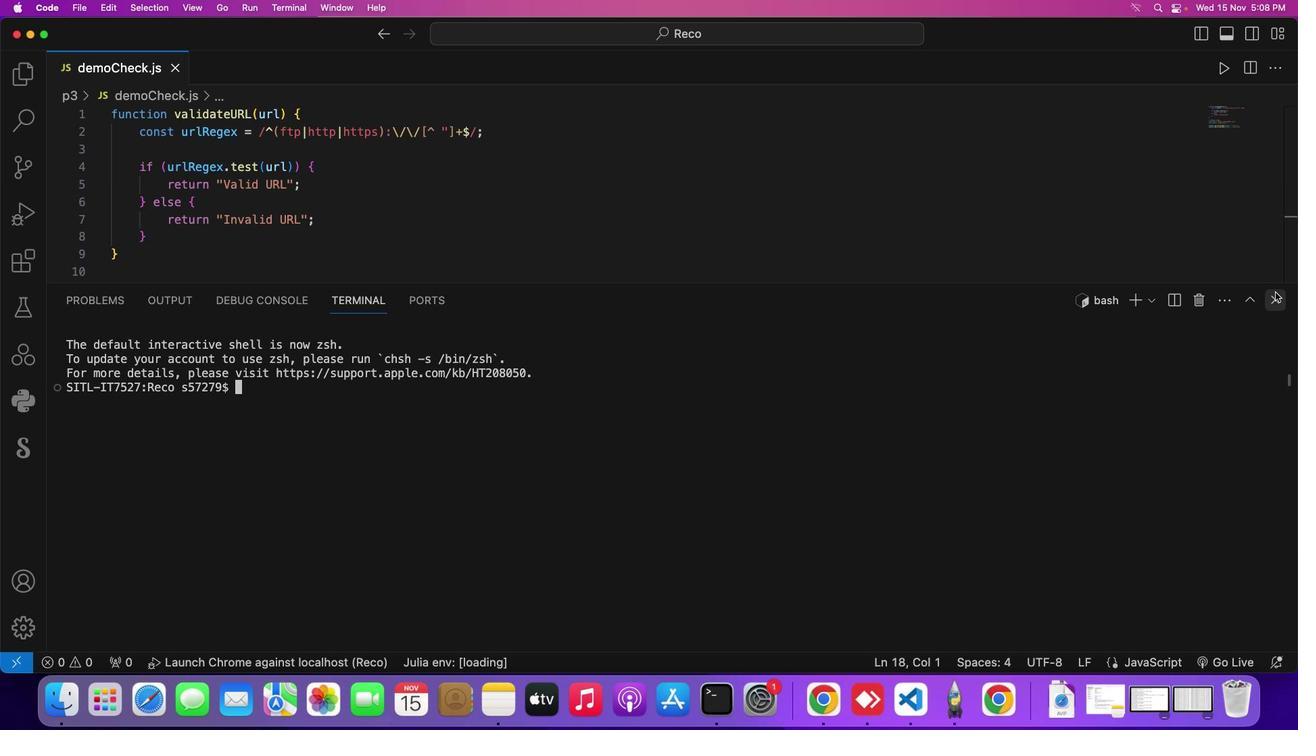 
Action: Mouse pressed left at (1275, 292)
Screenshot: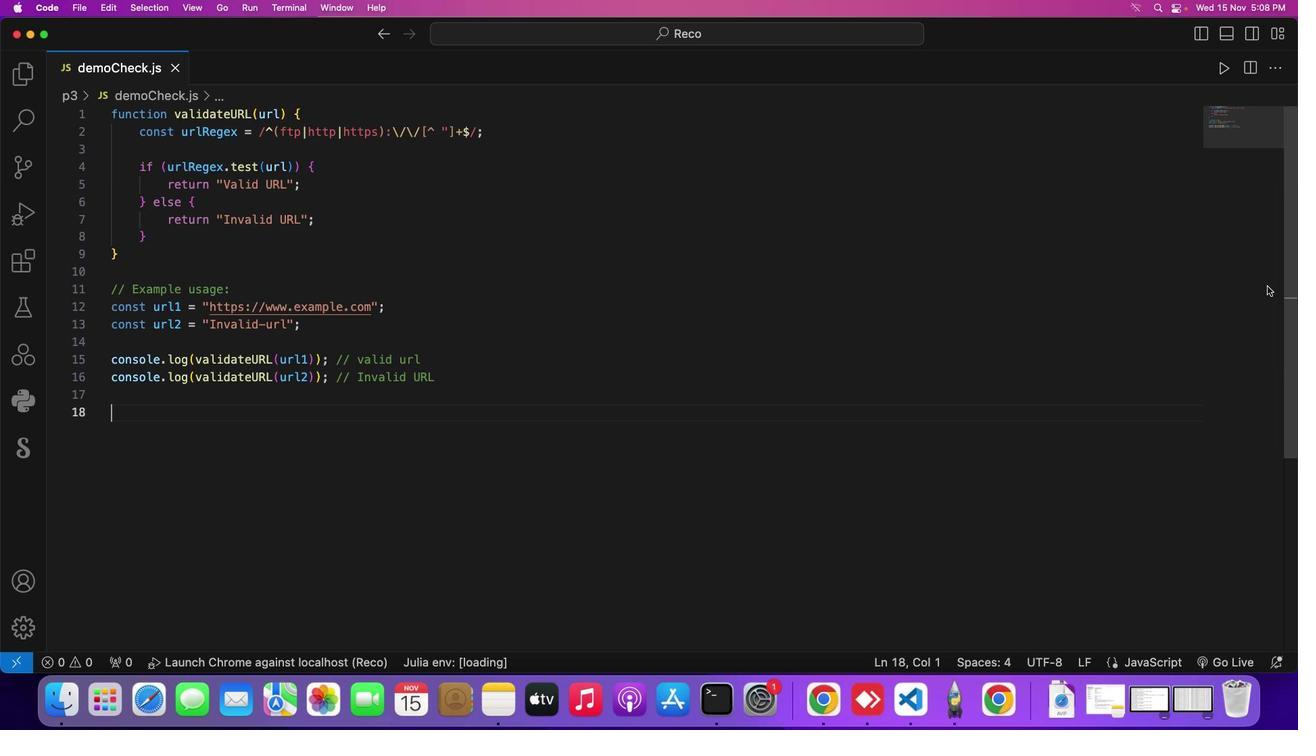 
Action: Mouse moved to (1224, 68)
Screenshot: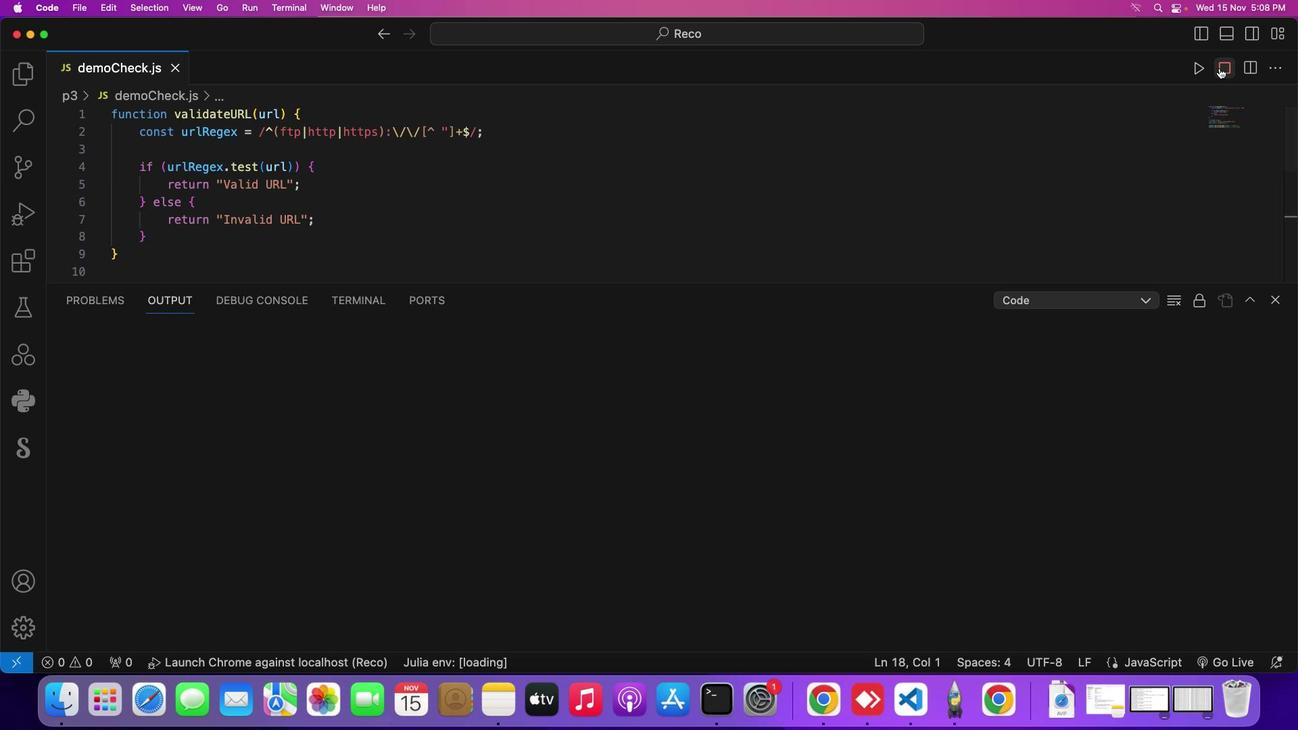 
Action: Mouse pressed left at (1224, 68)
Screenshot: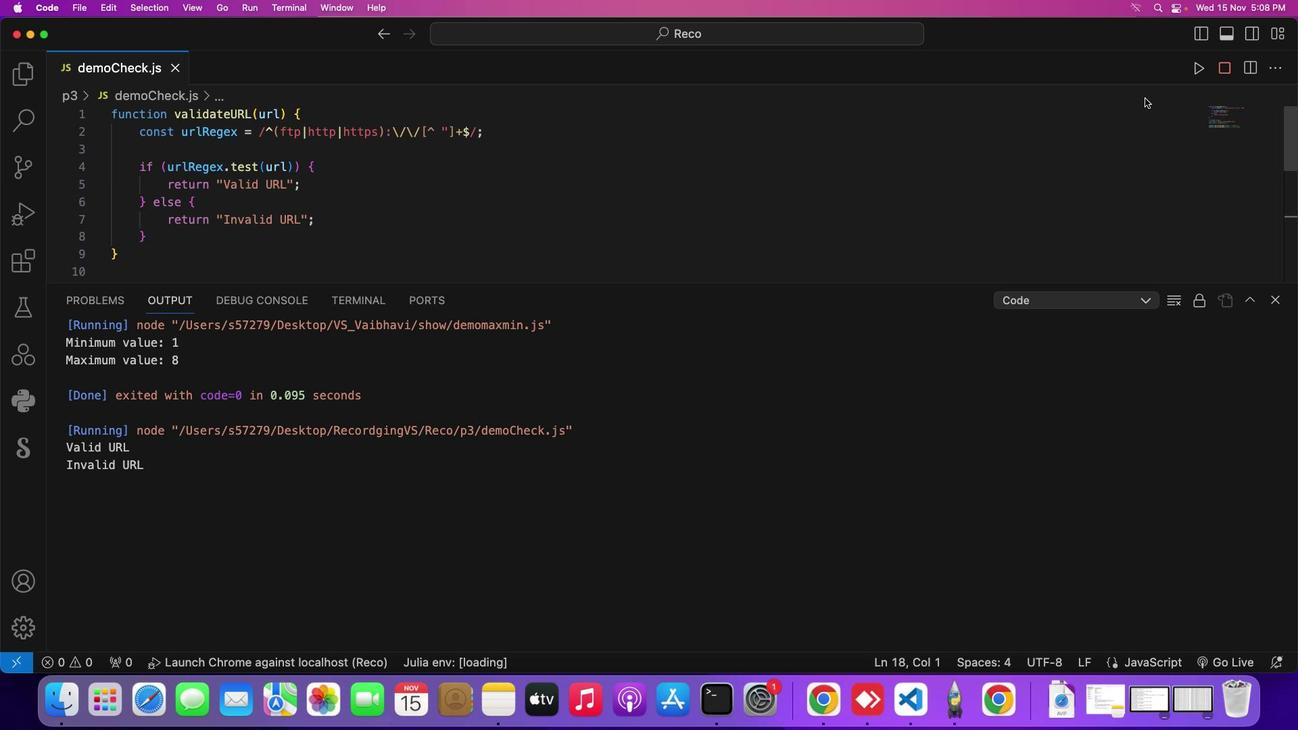 
Action: Mouse moved to (1181, 302)
Screenshot: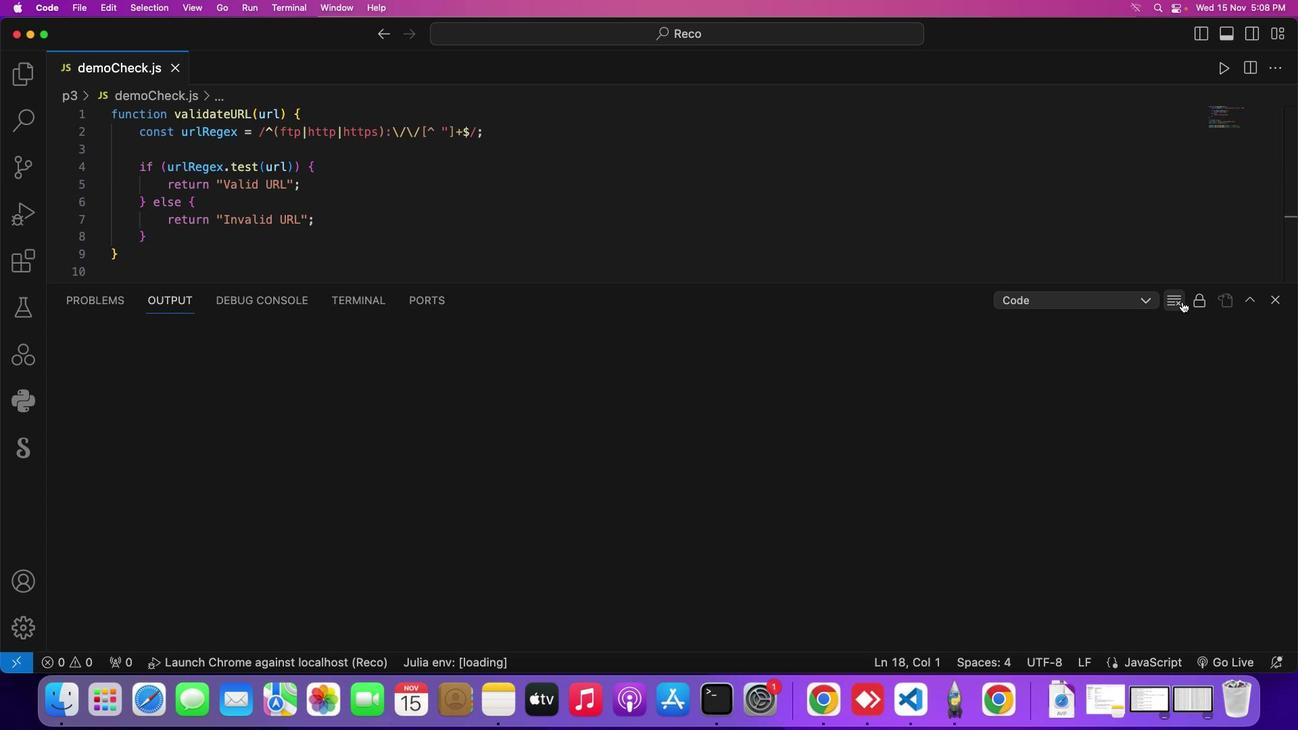 
Action: Mouse pressed left at (1181, 302)
Screenshot: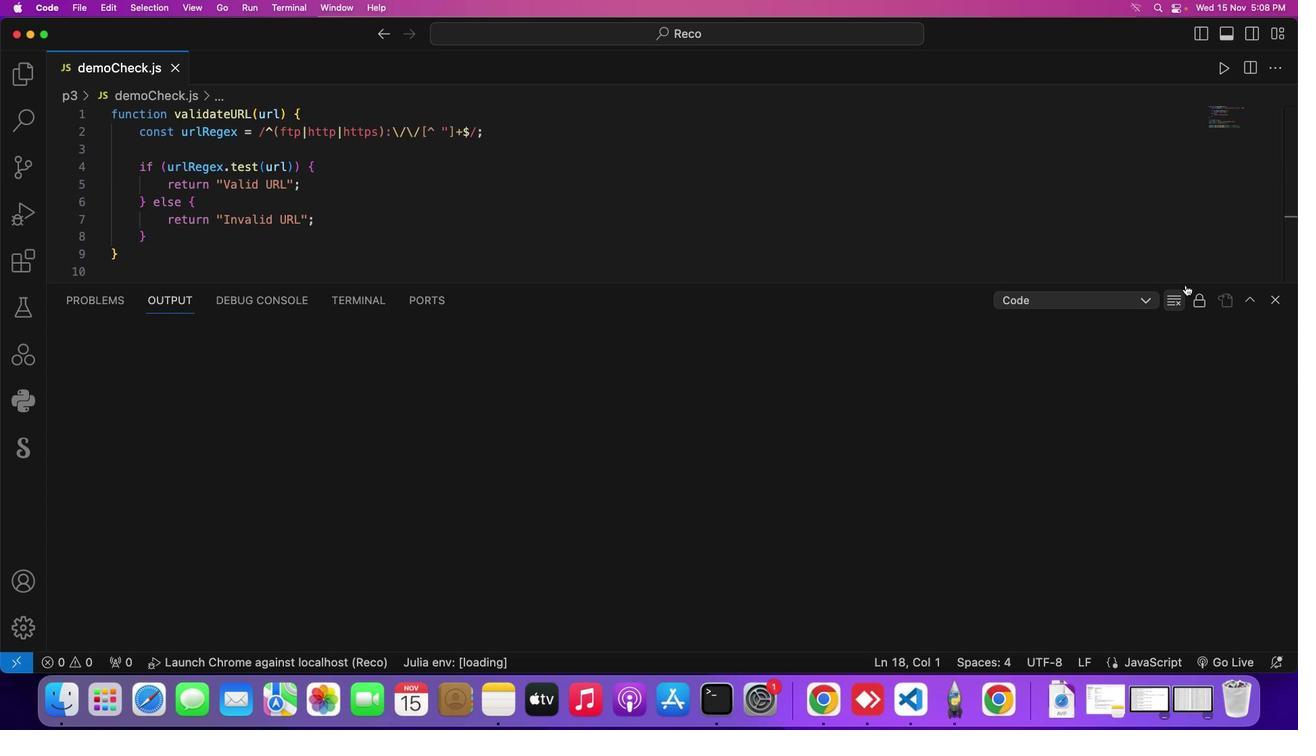 
Action: Mouse moved to (1229, 70)
Screenshot: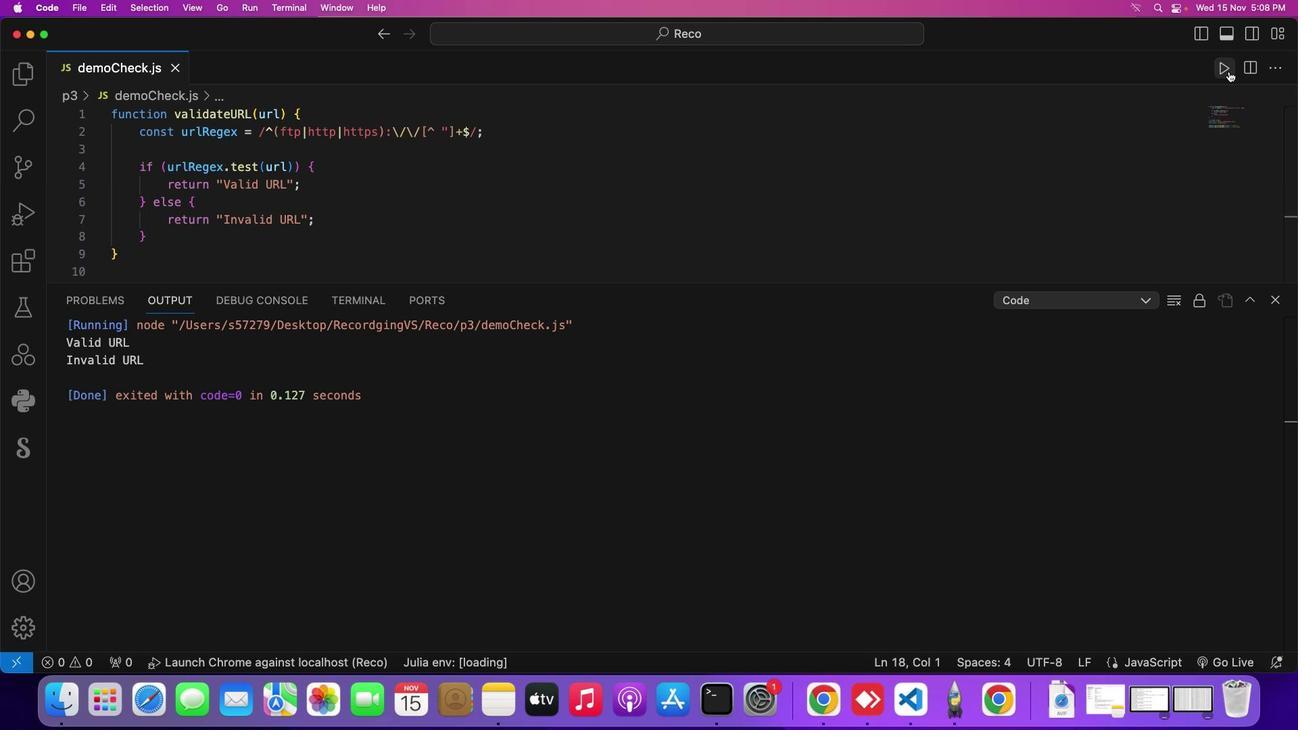 
Action: Mouse pressed left at (1229, 70)
Screenshot: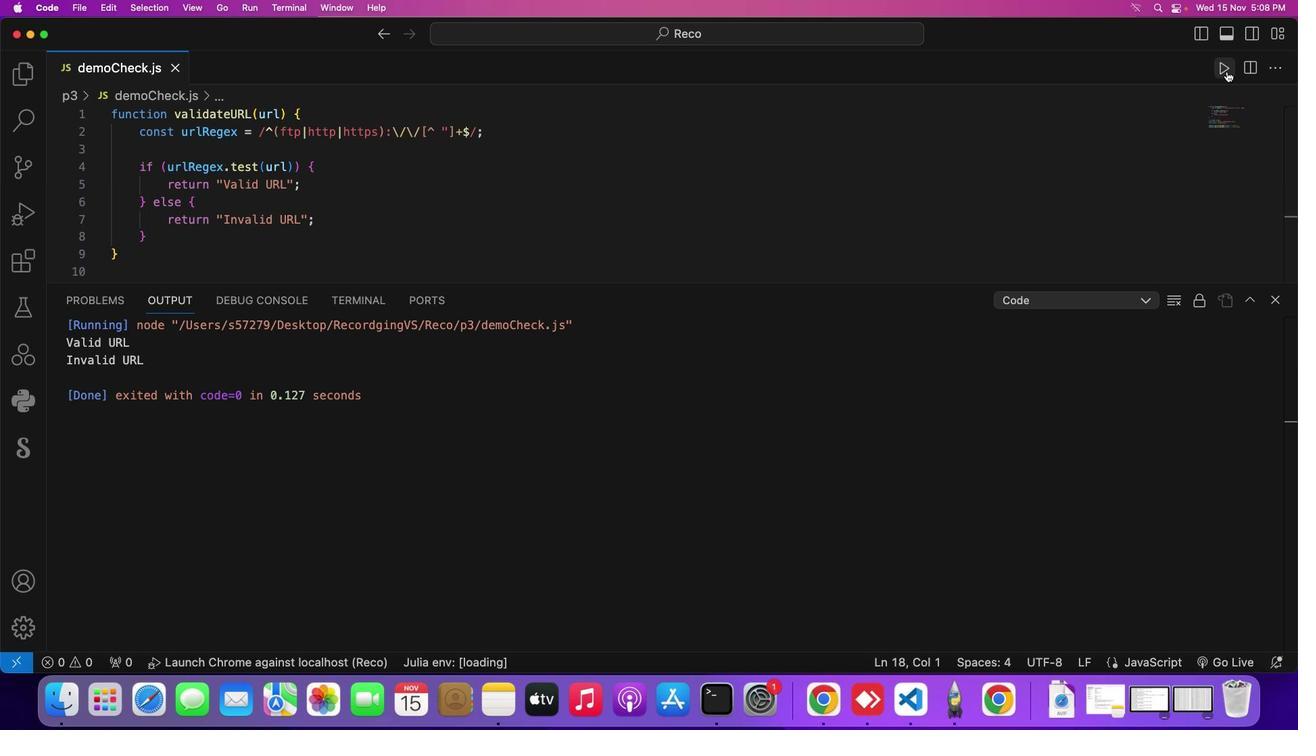 
Action: Mouse moved to (782, 346)
Screenshot: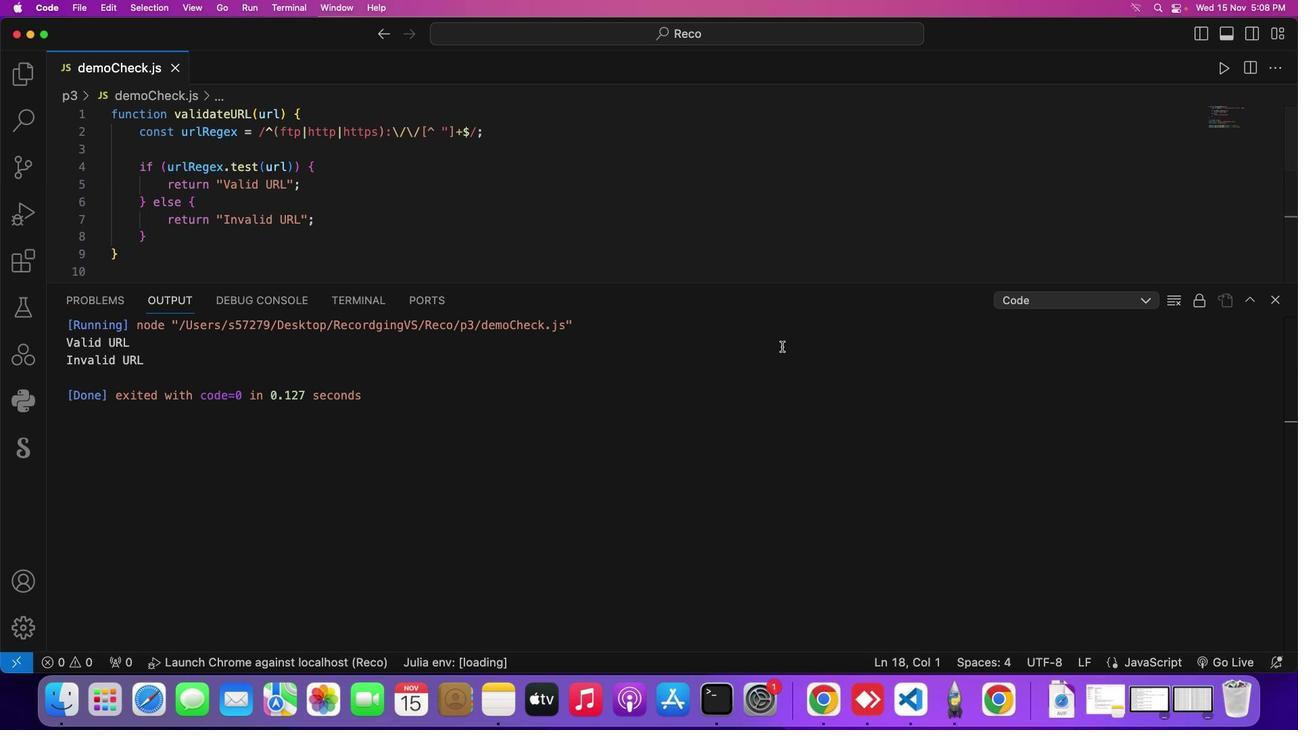 
